 Task: Find connections with filter location Itamaraju with filter topic #2021with filter profile language Spanish with filter current company Zemoso Technologies with filter school Sri Aurobindo College with filter industry Computer Hardware Manufacturing with filter service category Financial Planning with filter keywords title Market Development Manager
Action: Mouse moved to (534, 100)
Screenshot: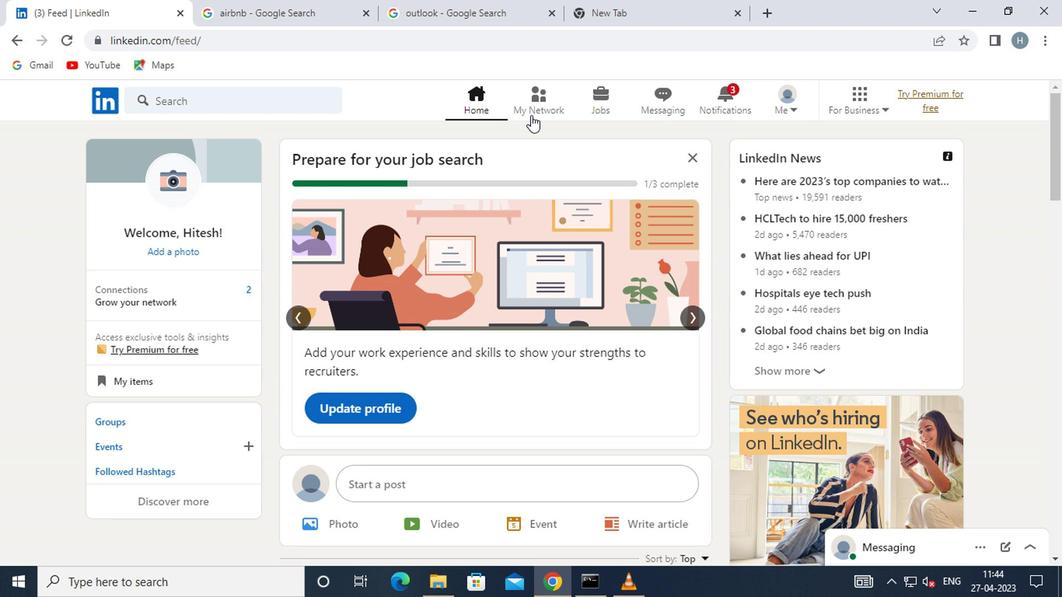 
Action: Mouse pressed left at (534, 100)
Screenshot: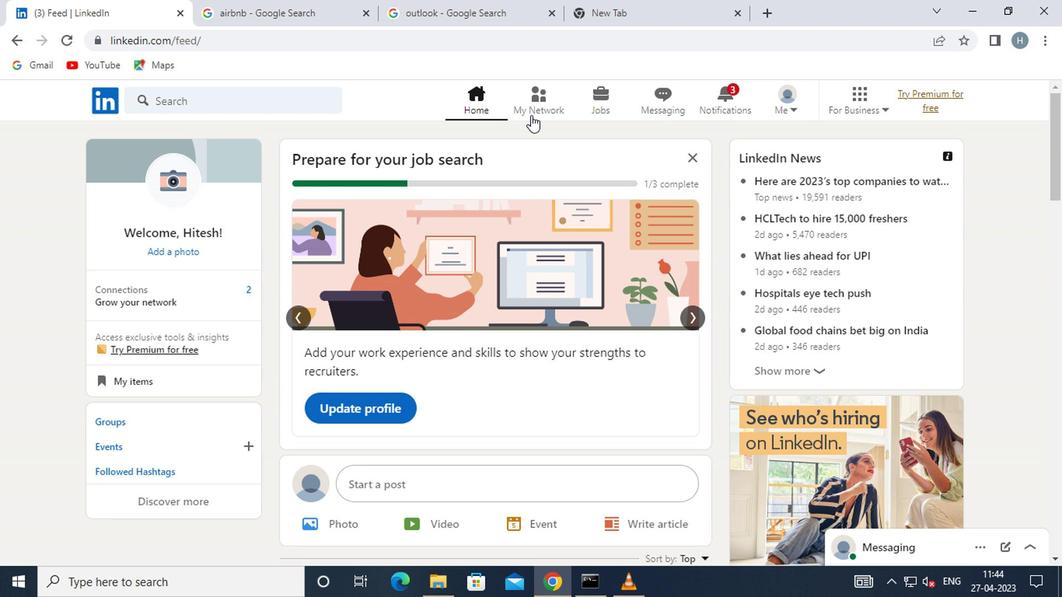 
Action: Mouse moved to (261, 177)
Screenshot: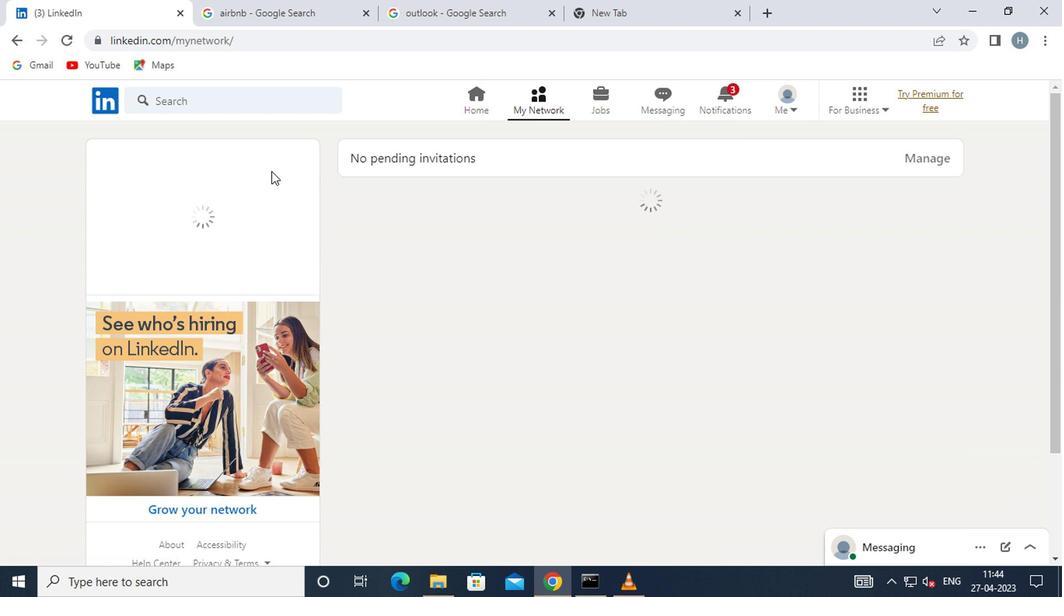 
Action: Mouse pressed left at (261, 177)
Screenshot: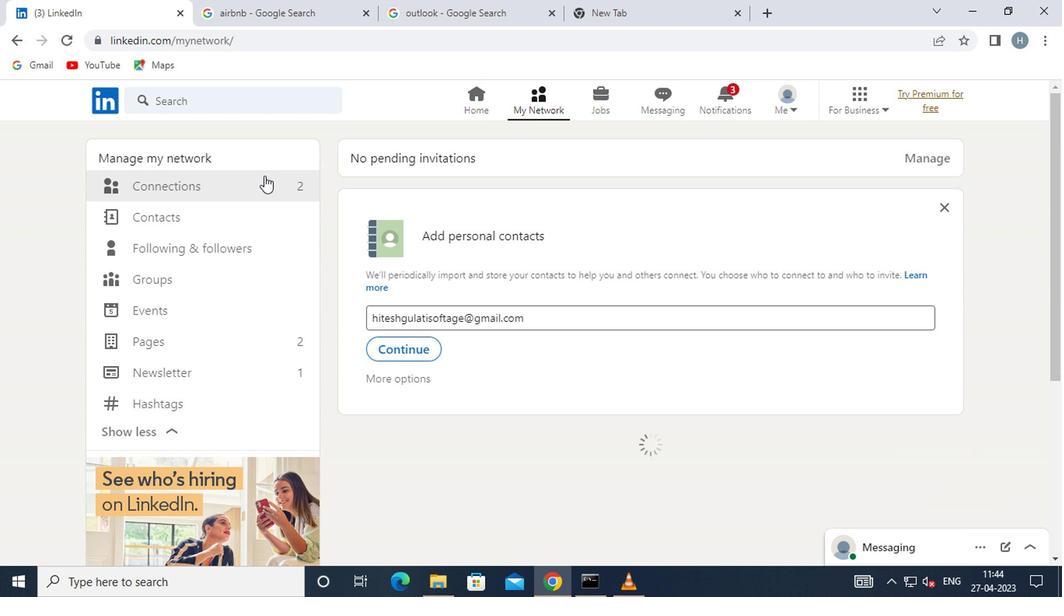 
Action: Mouse moved to (290, 189)
Screenshot: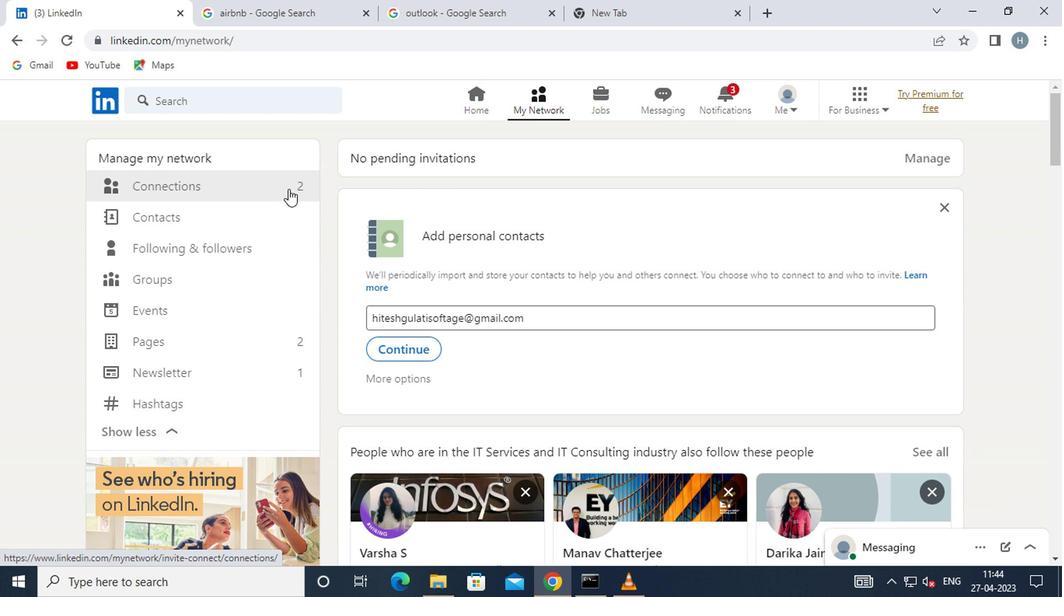 
Action: Mouse pressed left at (290, 189)
Screenshot: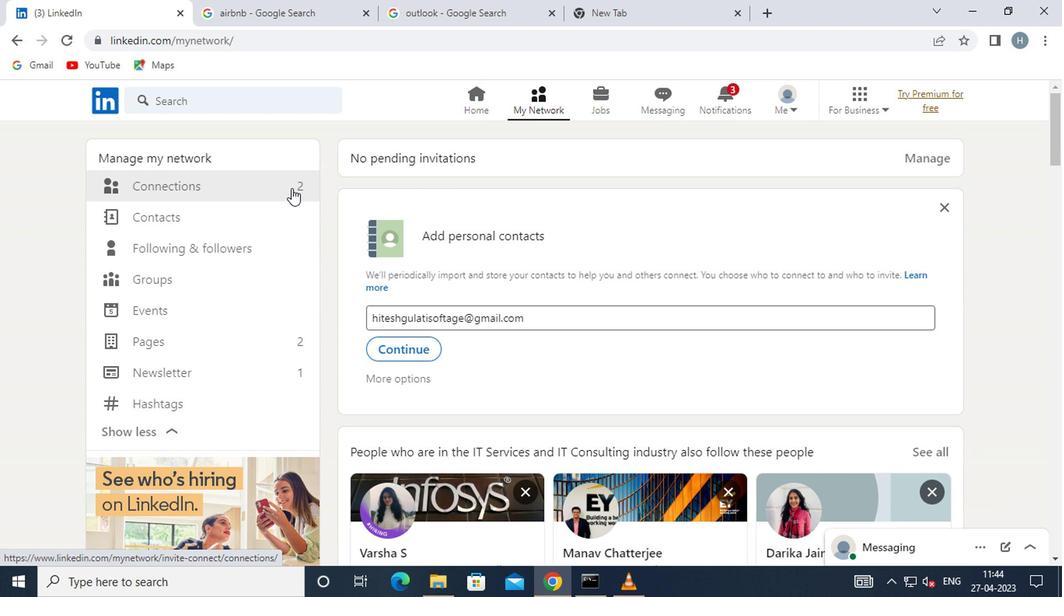 
Action: Mouse moved to (626, 184)
Screenshot: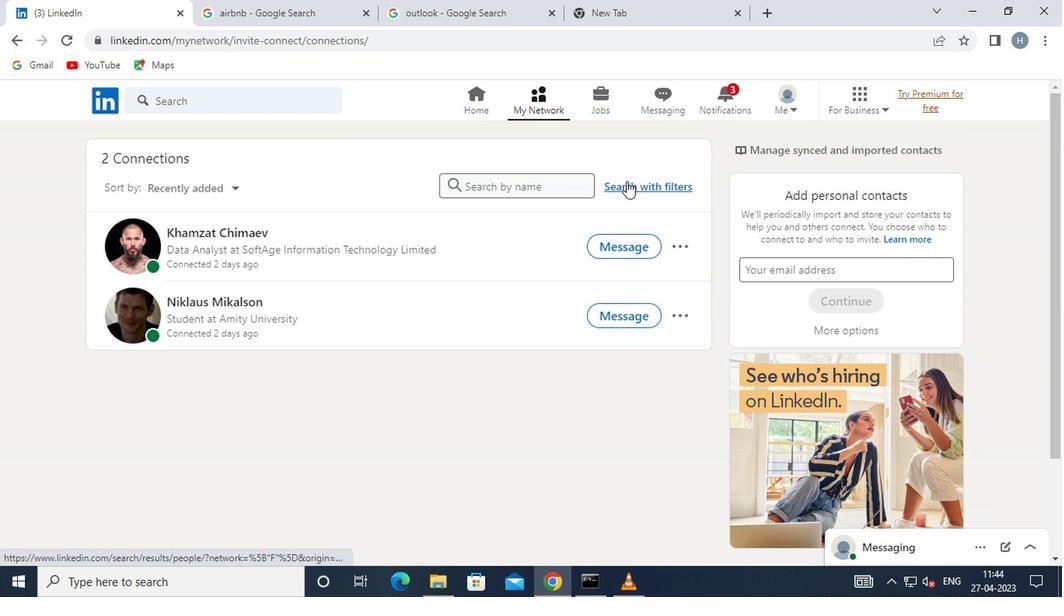 
Action: Mouse pressed left at (626, 184)
Screenshot: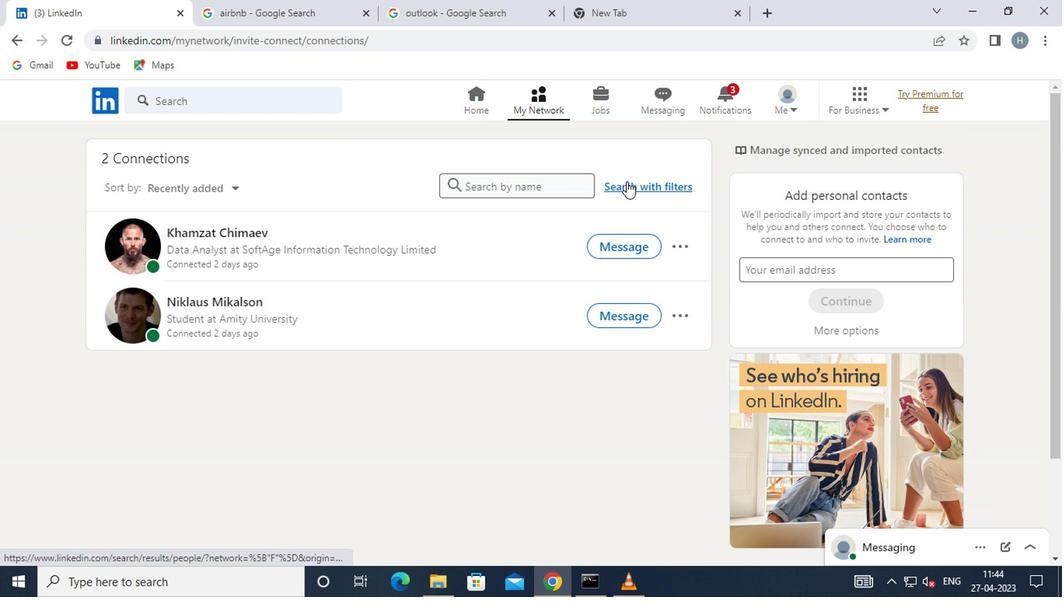 
Action: Mouse moved to (583, 134)
Screenshot: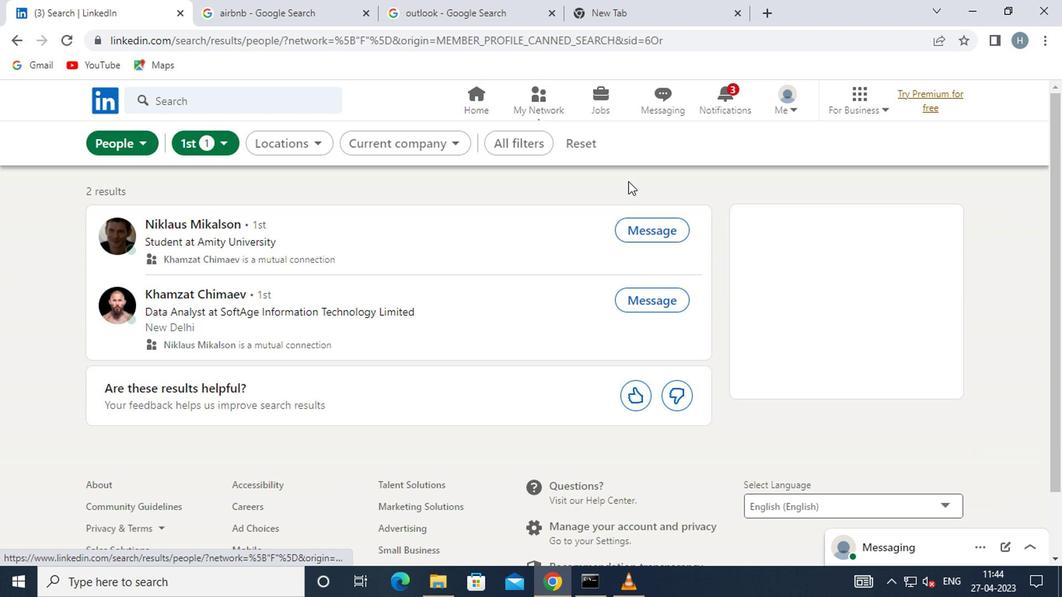 
Action: Mouse pressed left at (583, 134)
Screenshot: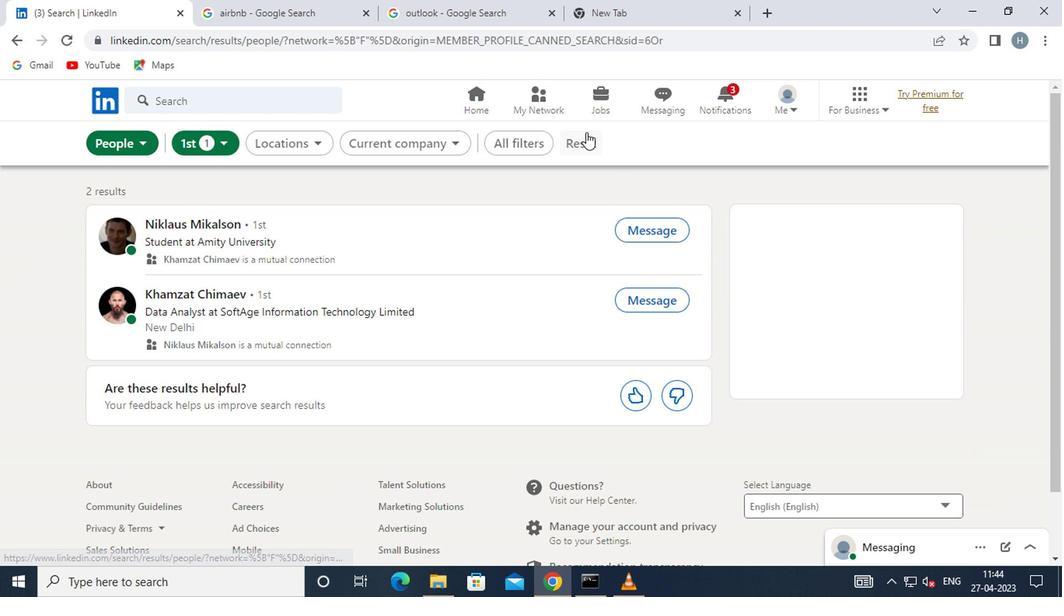 
Action: Mouse moved to (518, 143)
Screenshot: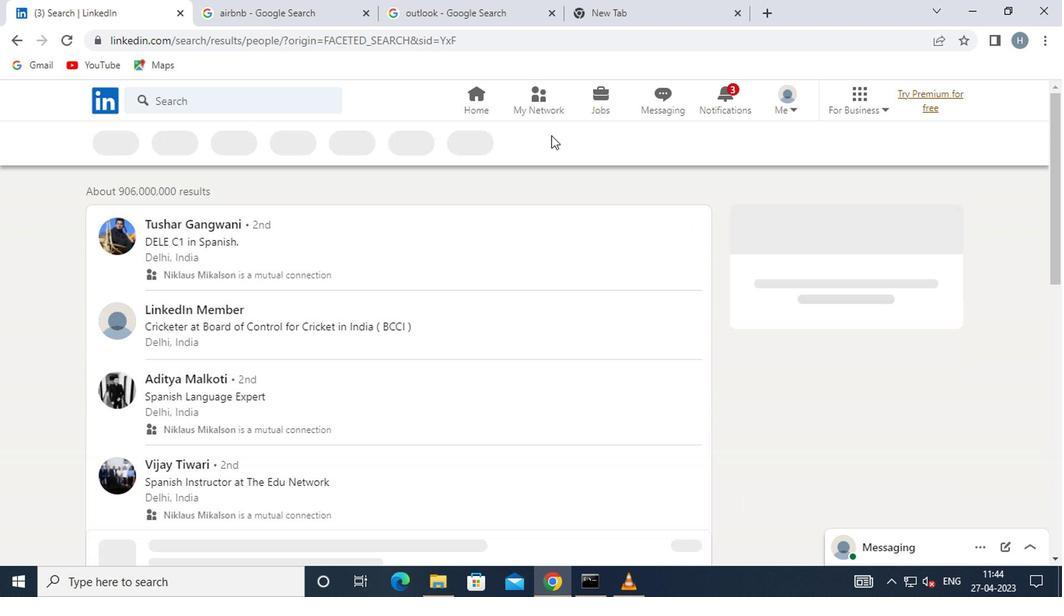 
Action: Mouse pressed left at (518, 143)
Screenshot: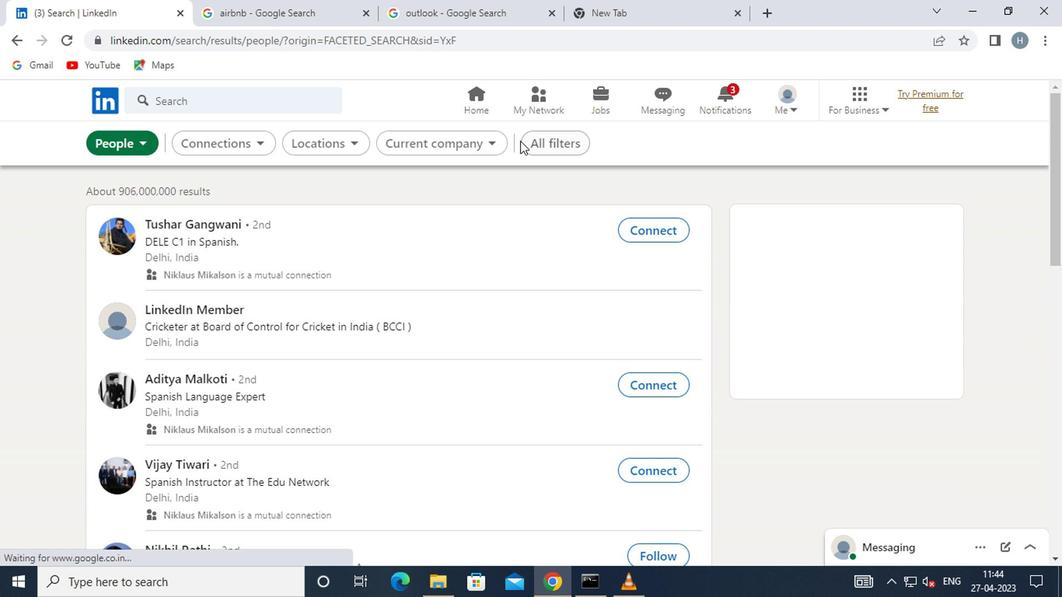 
Action: Mouse moved to (535, 147)
Screenshot: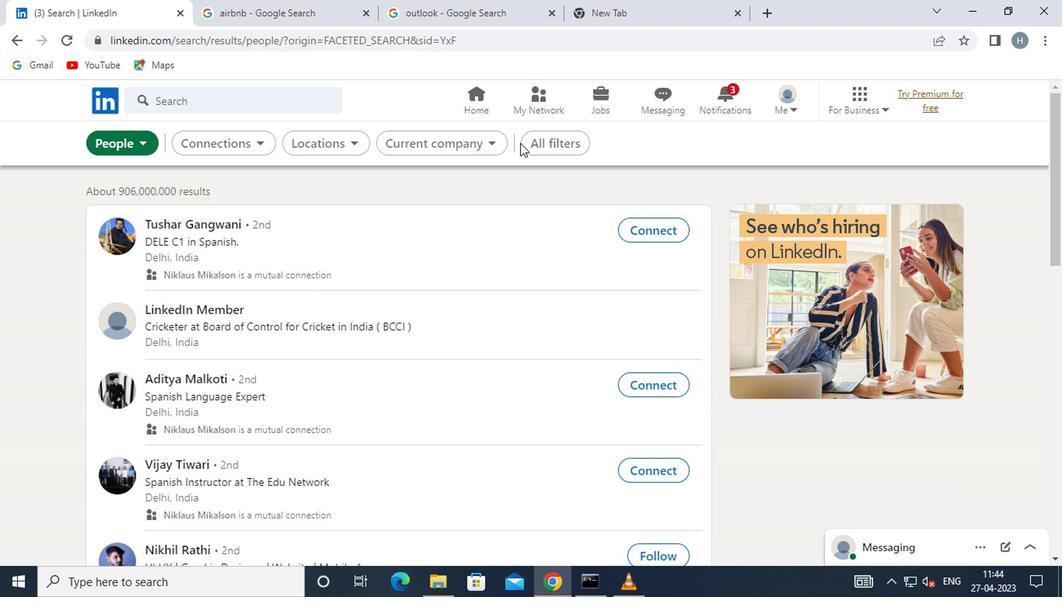 
Action: Mouse pressed left at (535, 147)
Screenshot: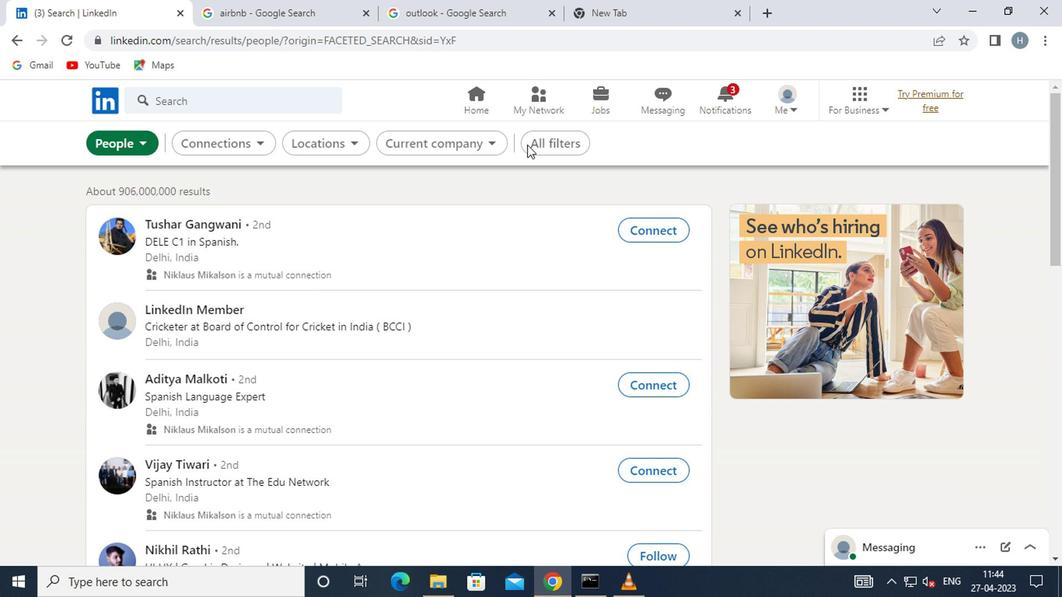 
Action: Mouse moved to (748, 265)
Screenshot: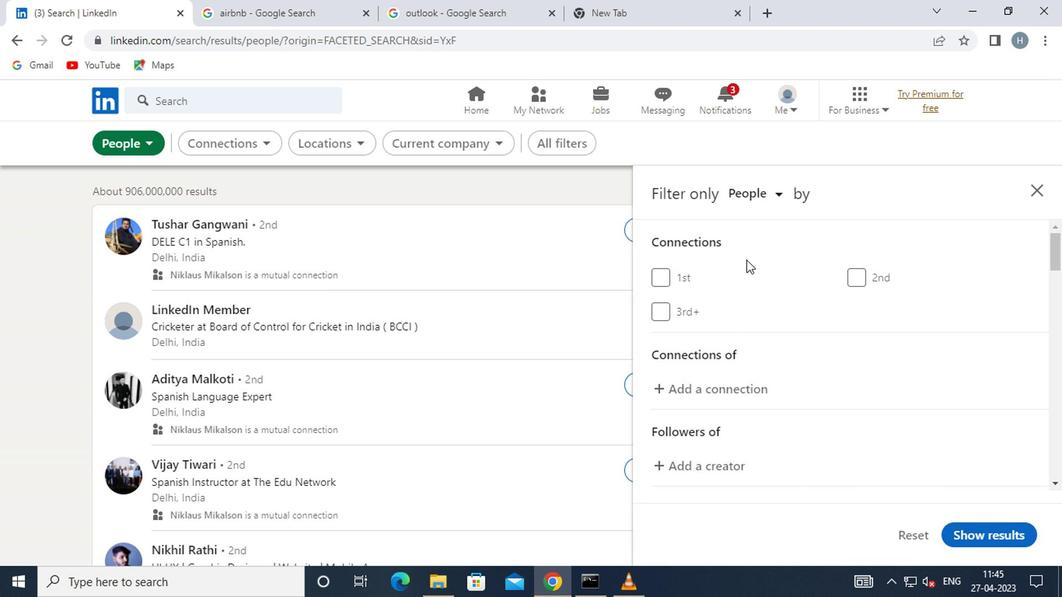 
Action: Mouse scrolled (748, 264) with delta (0, 0)
Screenshot: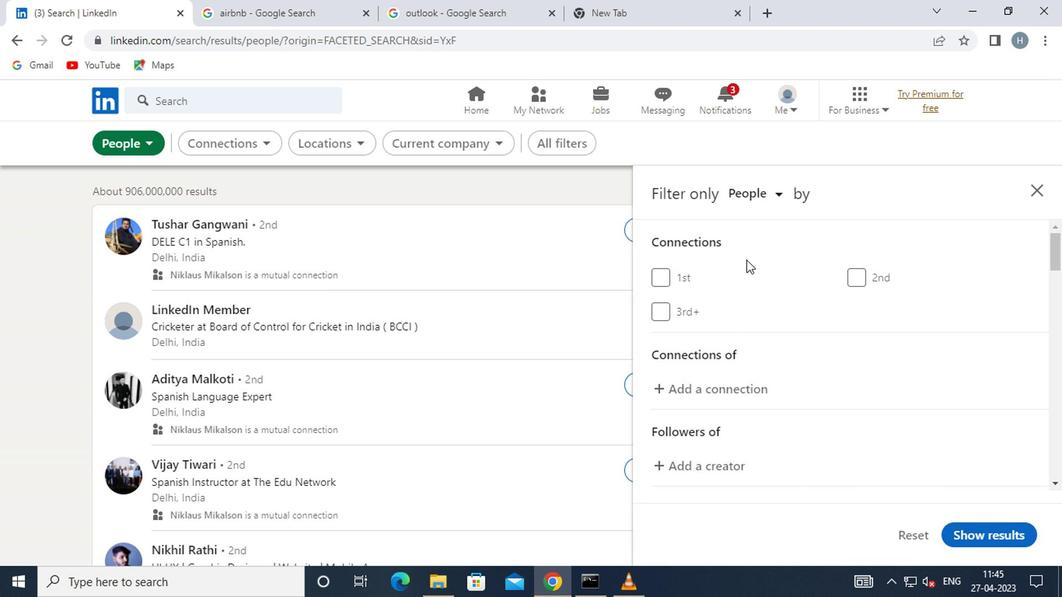 
Action: Mouse moved to (750, 266)
Screenshot: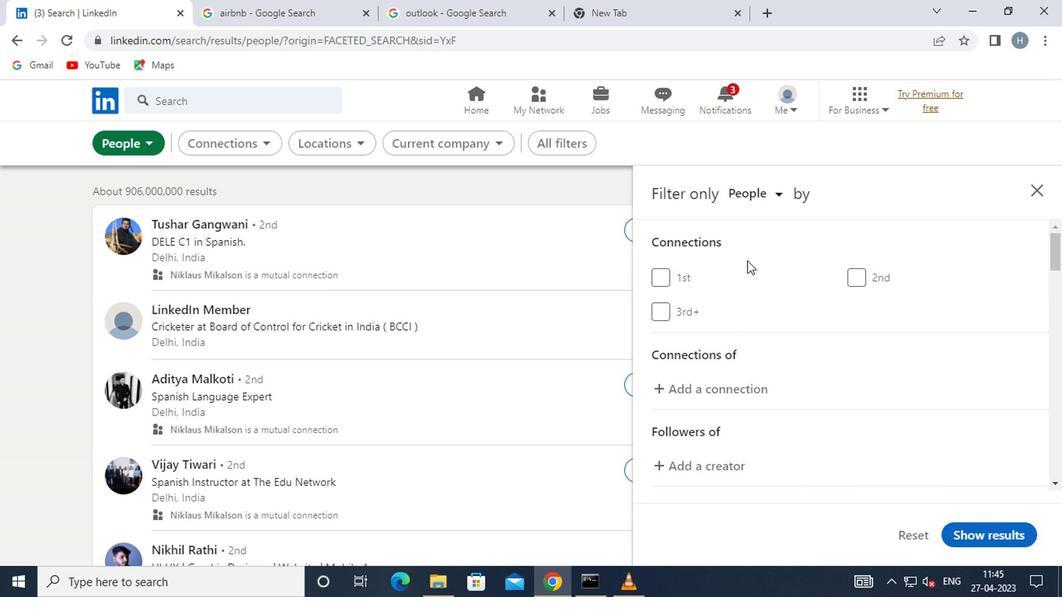 
Action: Mouse scrolled (750, 266) with delta (0, 0)
Screenshot: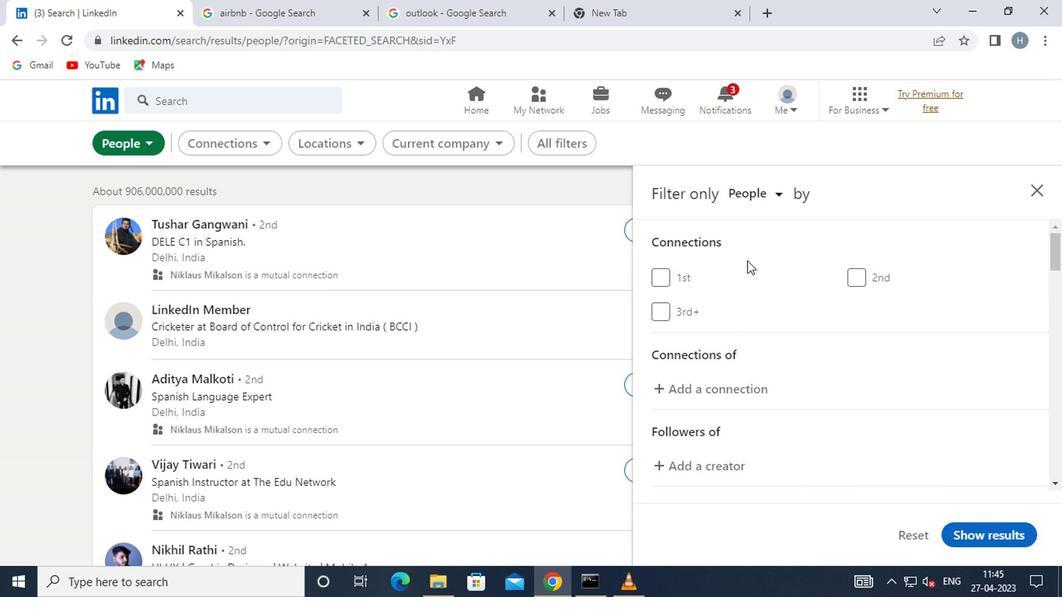 
Action: Mouse moved to (756, 276)
Screenshot: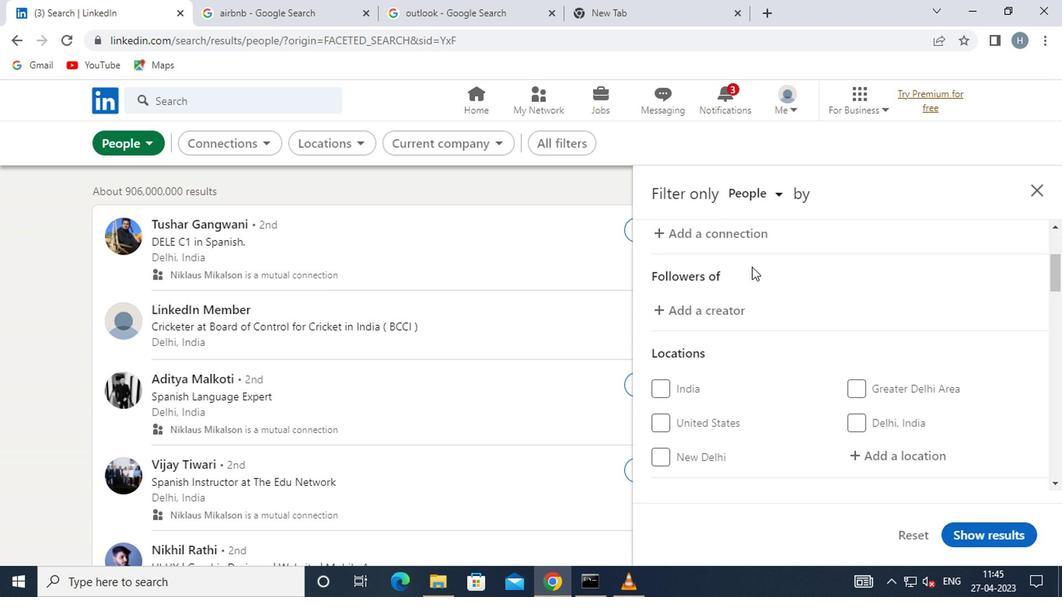 
Action: Mouse scrolled (756, 276) with delta (0, 0)
Screenshot: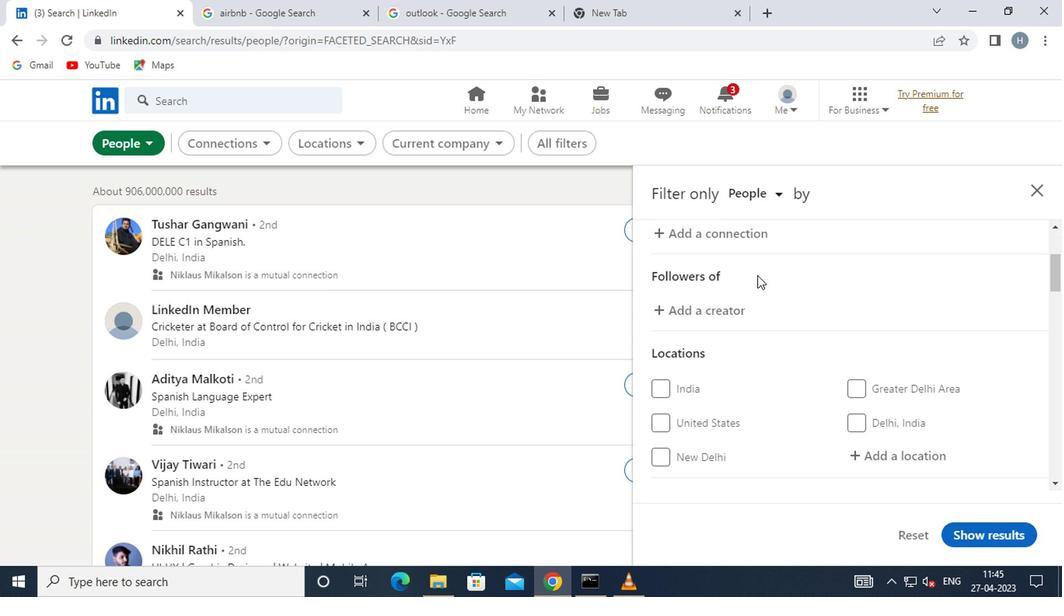 
Action: Mouse moved to (886, 389)
Screenshot: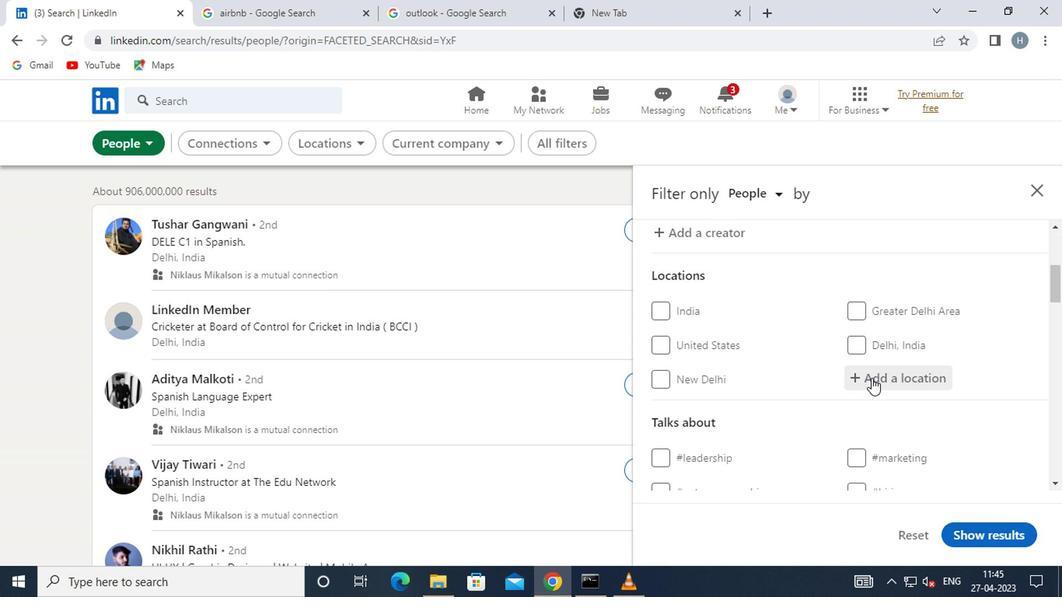 
Action: Mouse pressed left at (886, 389)
Screenshot: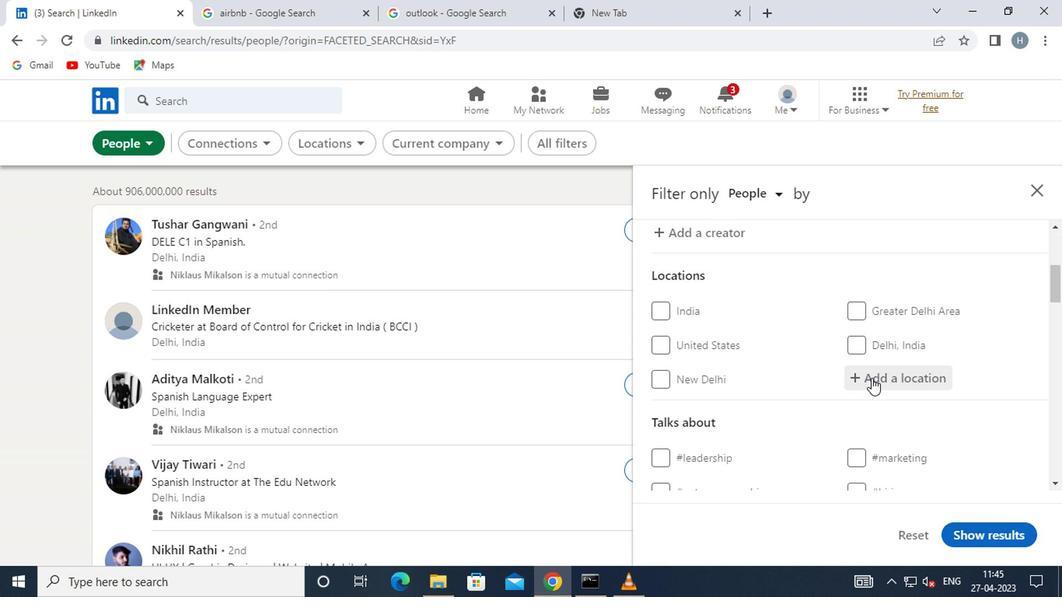 
Action: Mouse moved to (879, 381)
Screenshot: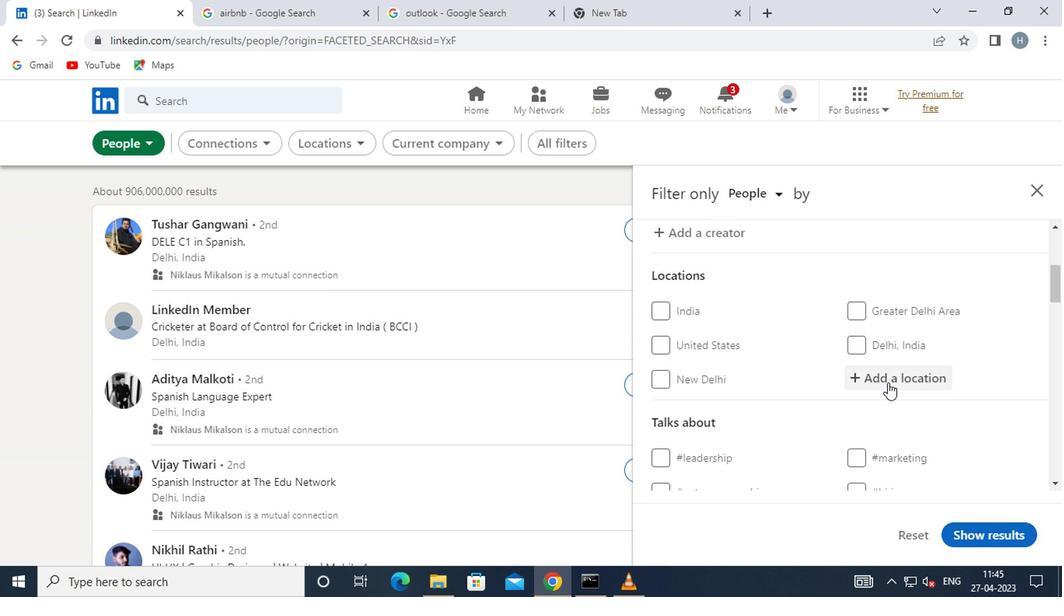
Action: Key pressed itamaraju
Screenshot: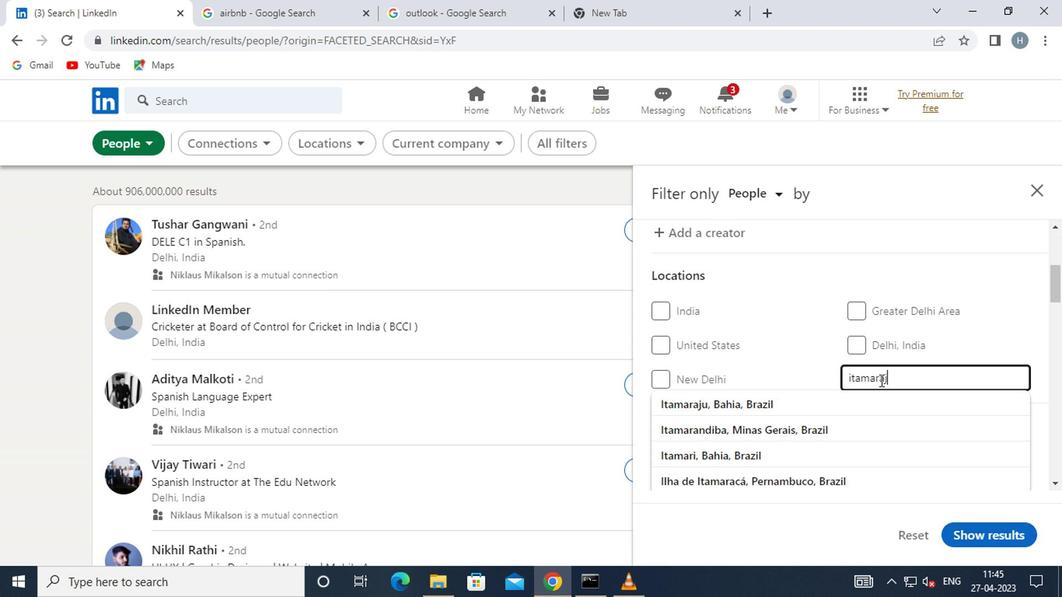 
Action: Mouse moved to (992, 339)
Screenshot: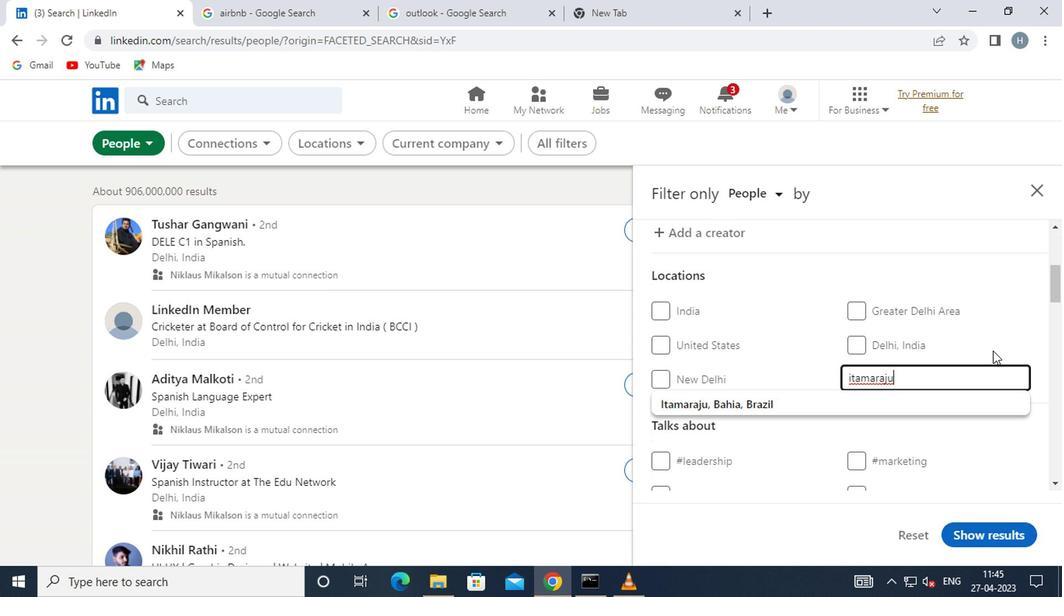 
Action: Mouse pressed left at (992, 339)
Screenshot: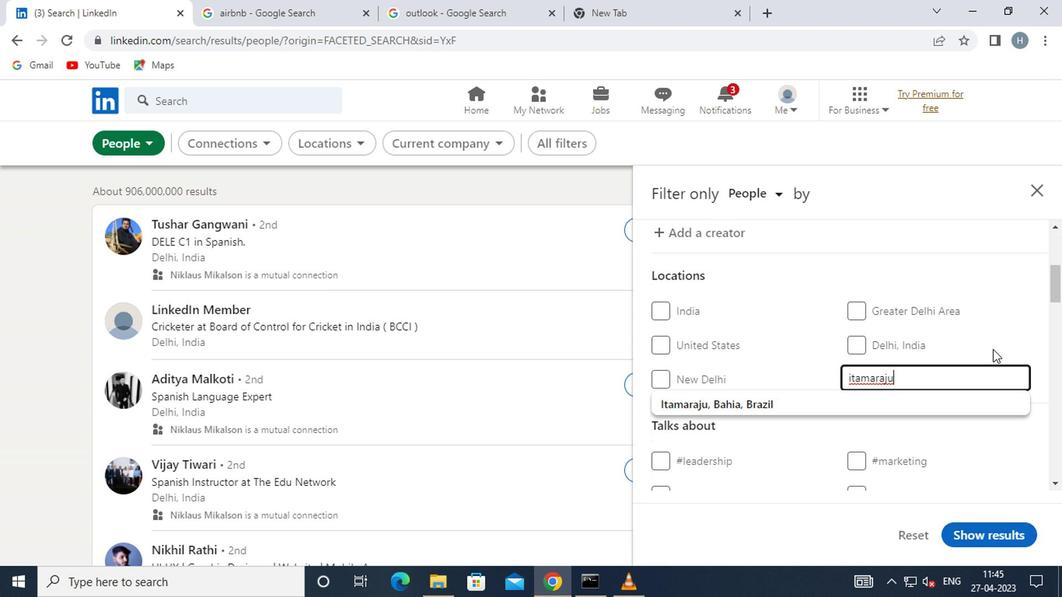 
Action: Mouse moved to (990, 336)
Screenshot: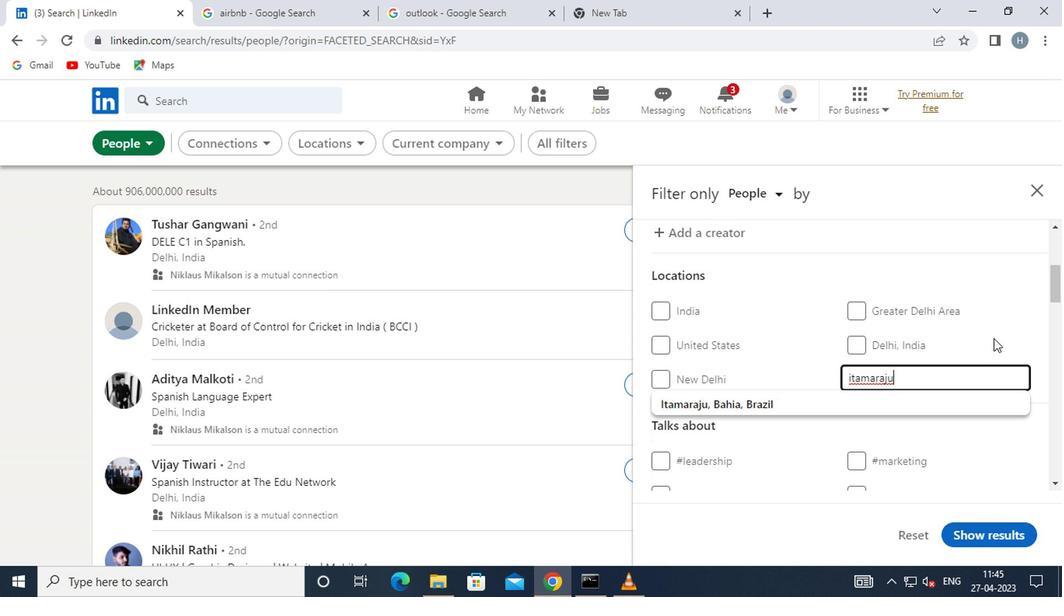 
Action: Mouse scrolled (990, 335) with delta (0, -1)
Screenshot: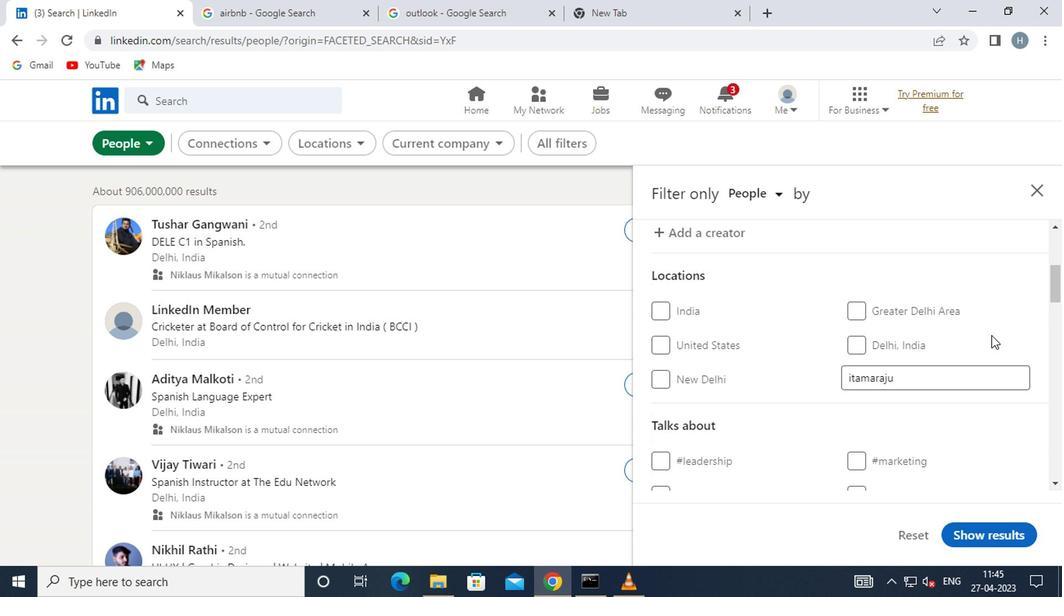 
Action: Mouse scrolled (990, 335) with delta (0, -1)
Screenshot: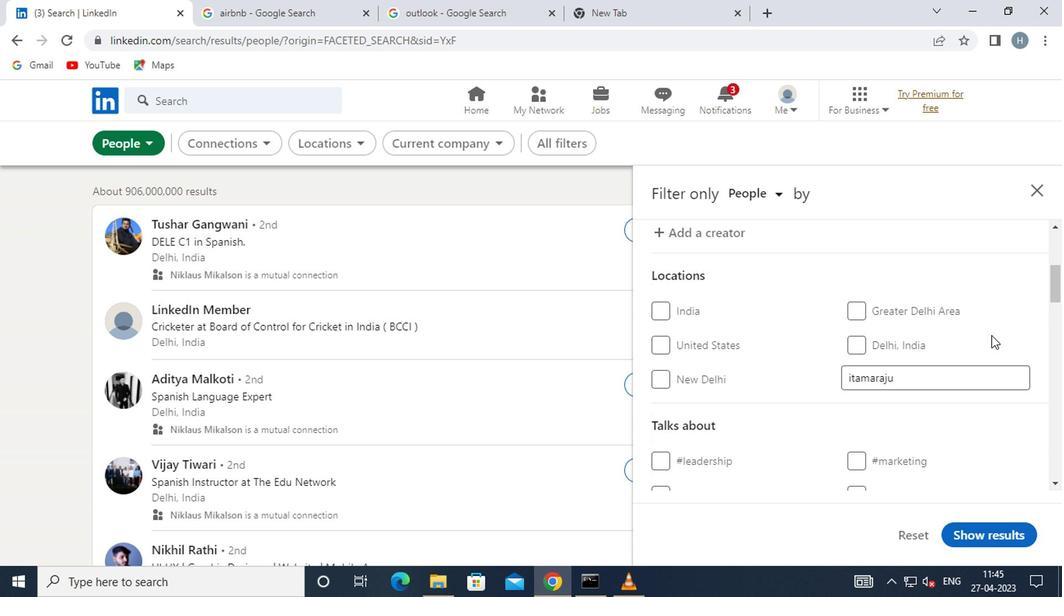 
Action: Mouse moved to (899, 371)
Screenshot: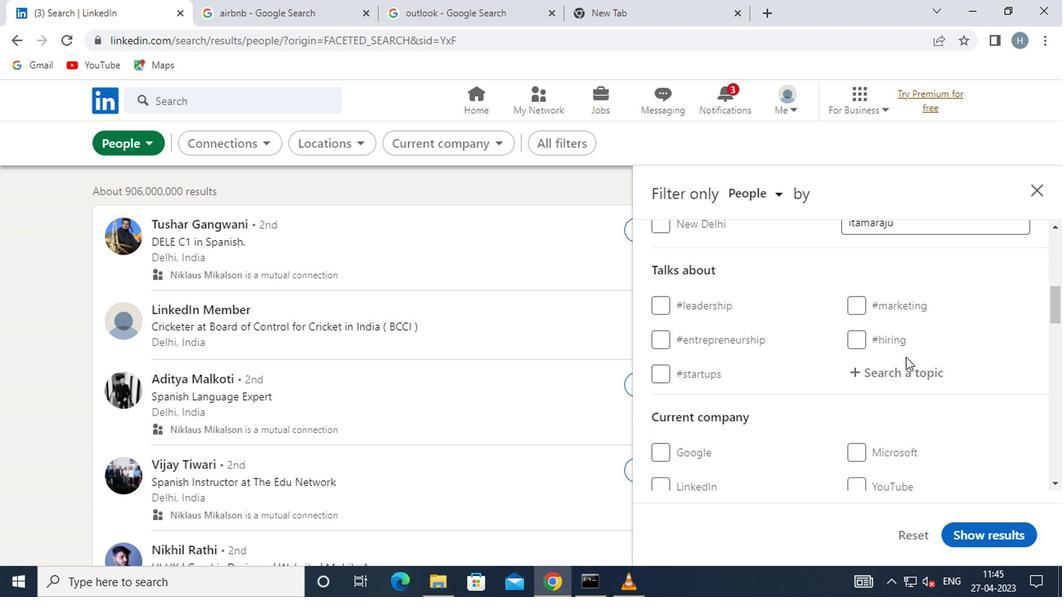 
Action: Mouse pressed left at (899, 371)
Screenshot: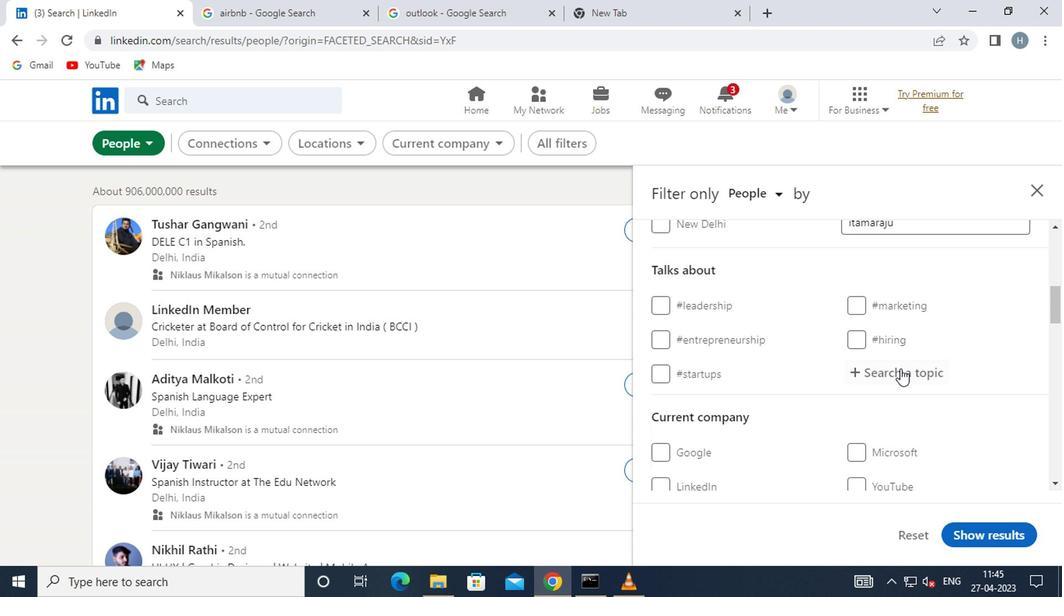 
Action: Key pressed <Key.shift>
Screenshot: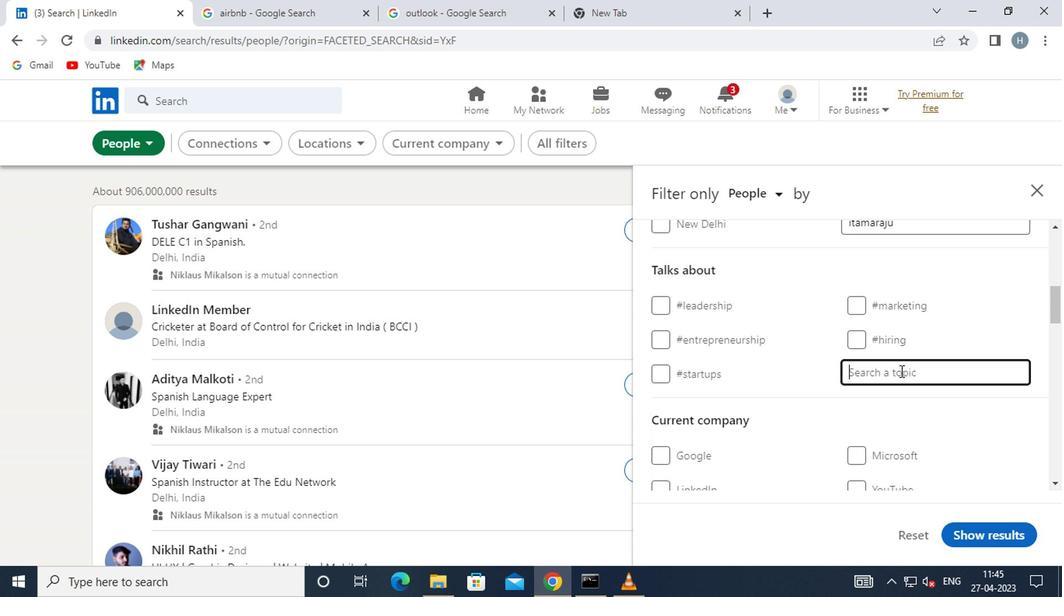 
Action: Mouse moved to (889, 371)
Screenshot: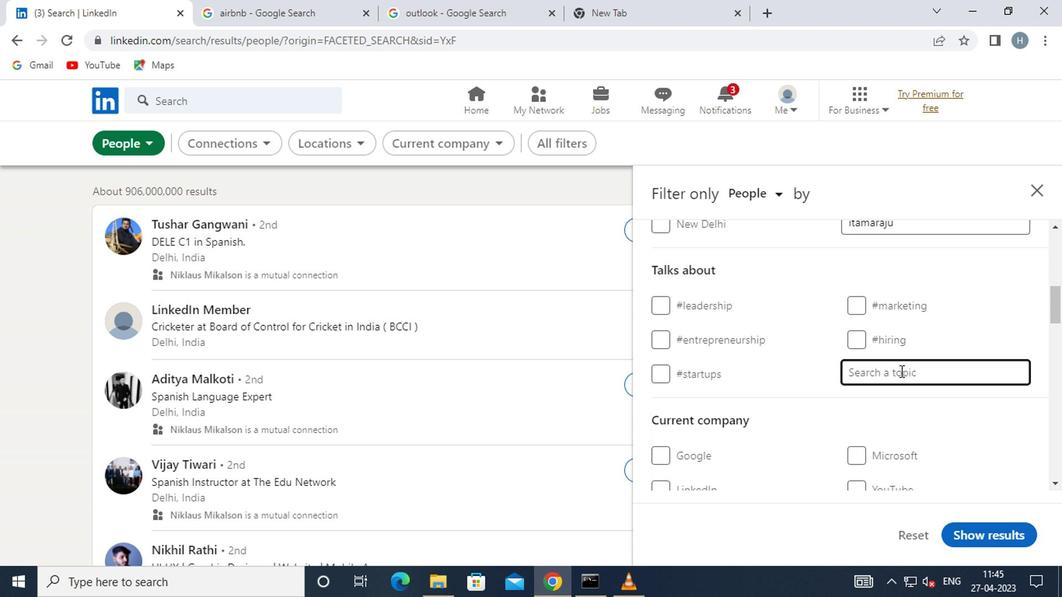 
Action: Key pressed <Key.shift>
Screenshot: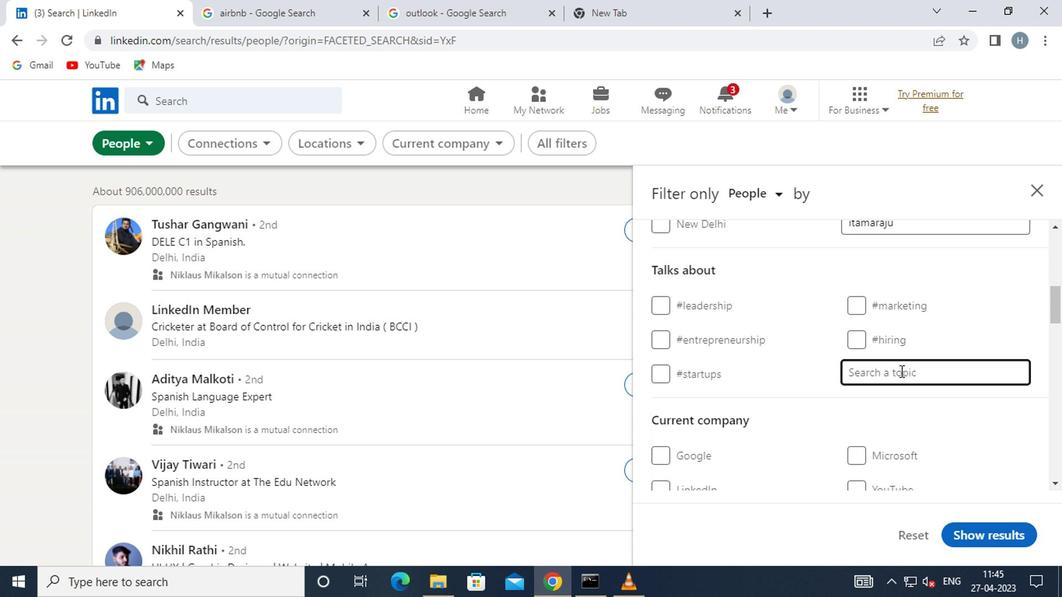 
Action: Mouse moved to (888, 371)
Screenshot: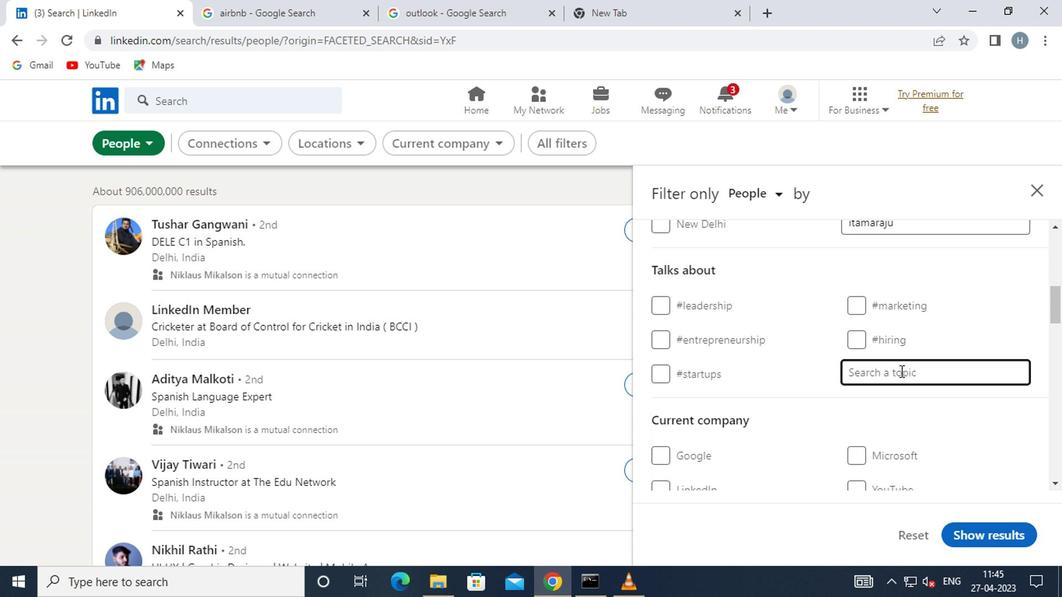 
Action: Key pressed <Key.shift><Key.shift><Key.shift><Key.shift><Key.shift><Key.shift><Key.shift><Key.shift><Key.shift><Key.shift><Key.shift><Key.shift><Key.shift><Key.shift><Key.shift><Key.shift>#2021
Screenshot: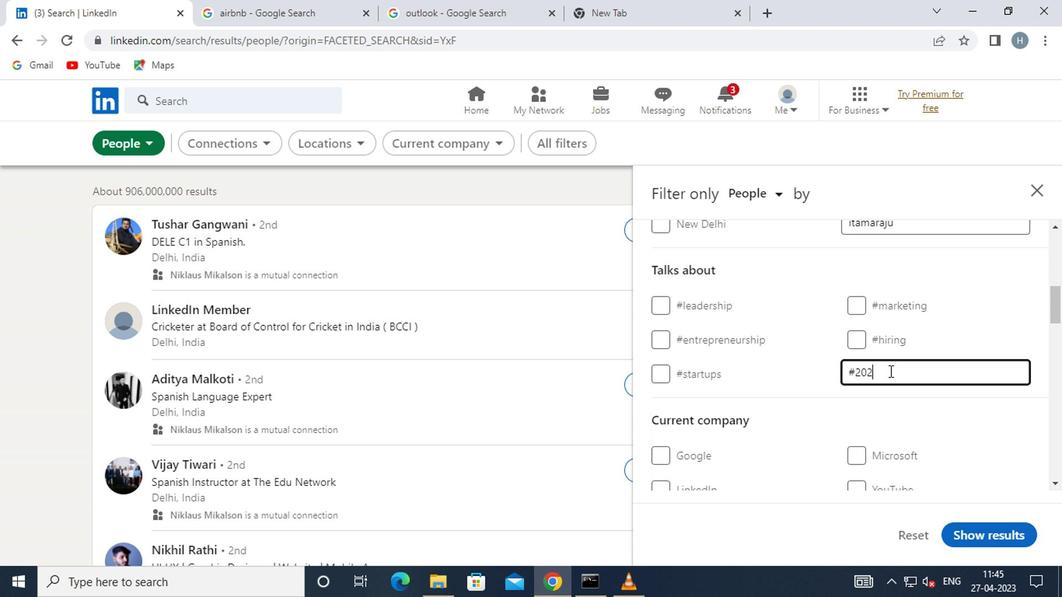 
Action: Mouse moved to (965, 303)
Screenshot: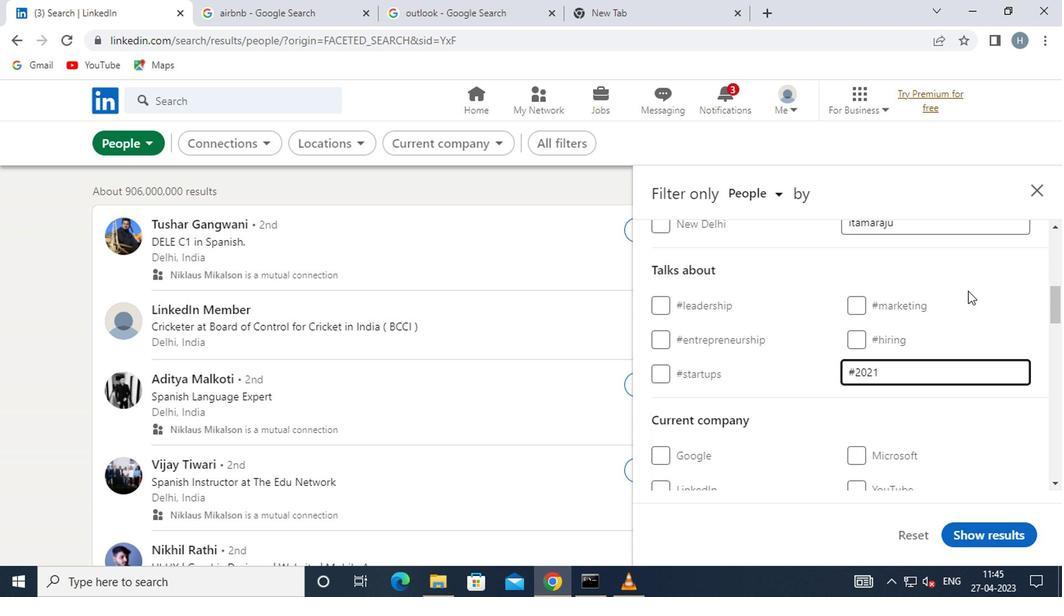 
Action: Mouse pressed left at (965, 303)
Screenshot: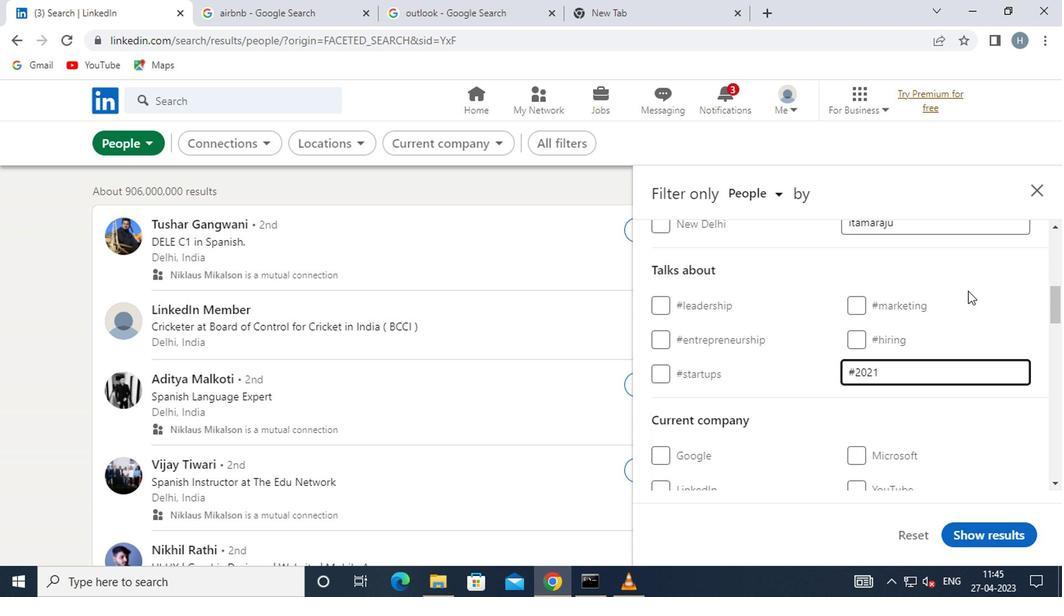 
Action: Mouse moved to (950, 315)
Screenshot: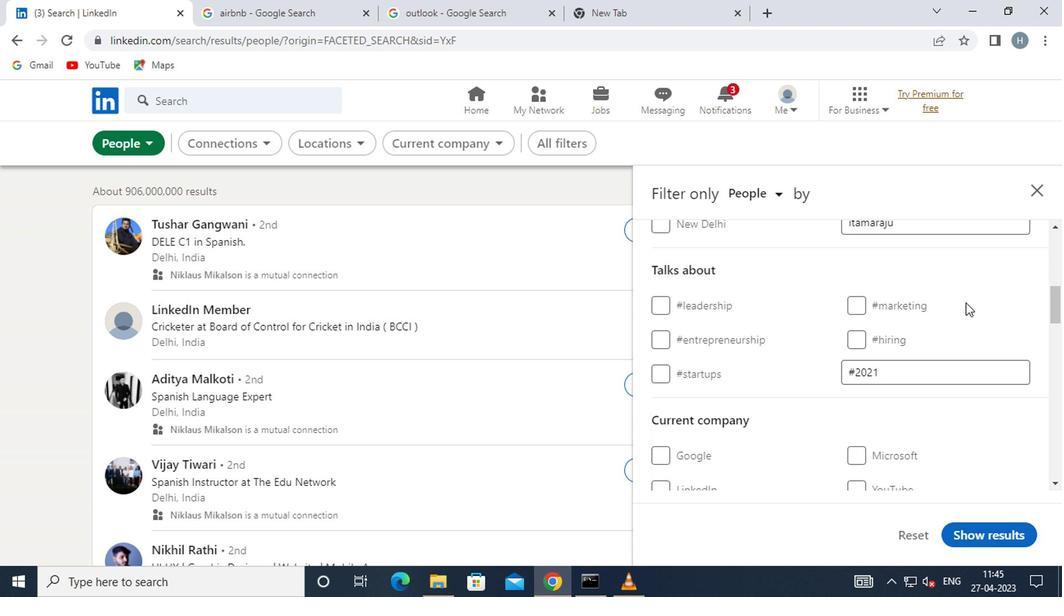 
Action: Mouse scrolled (950, 314) with delta (0, 0)
Screenshot: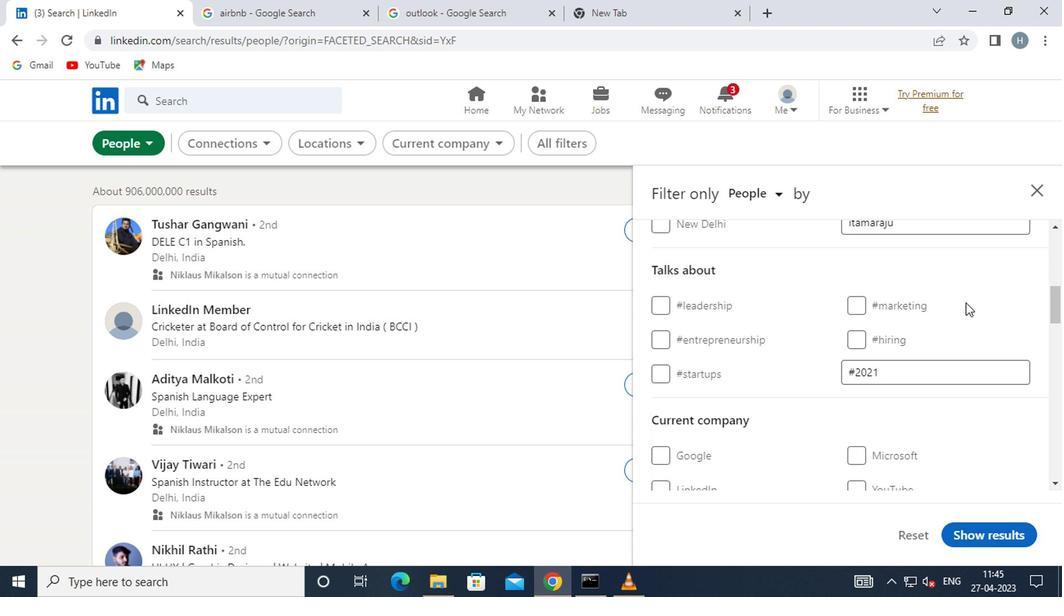 
Action: Mouse moved to (942, 323)
Screenshot: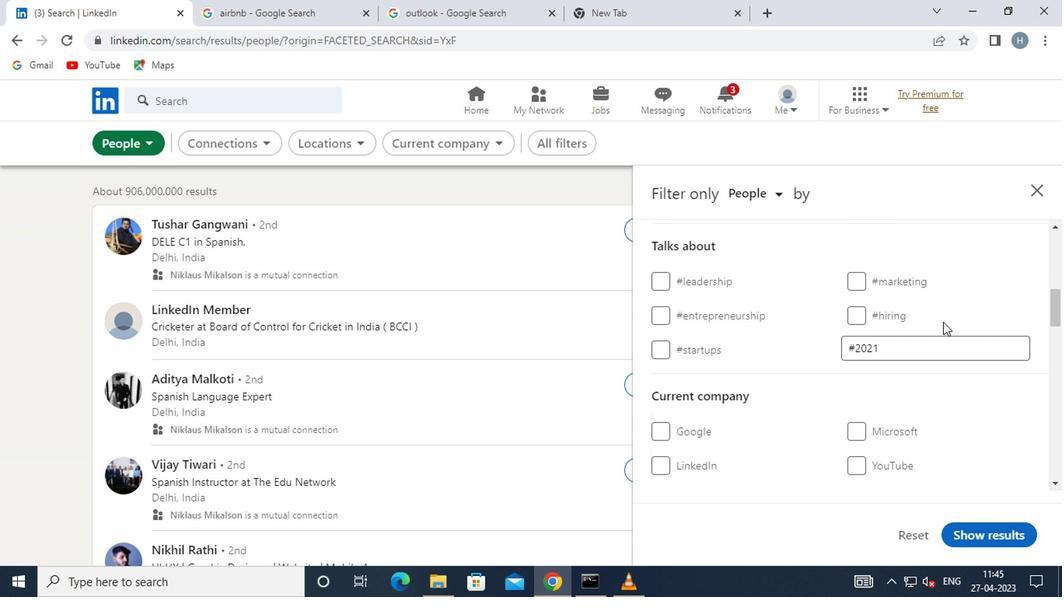 
Action: Mouse scrolled (942, 322) with delta (0, 0)
Screenshot: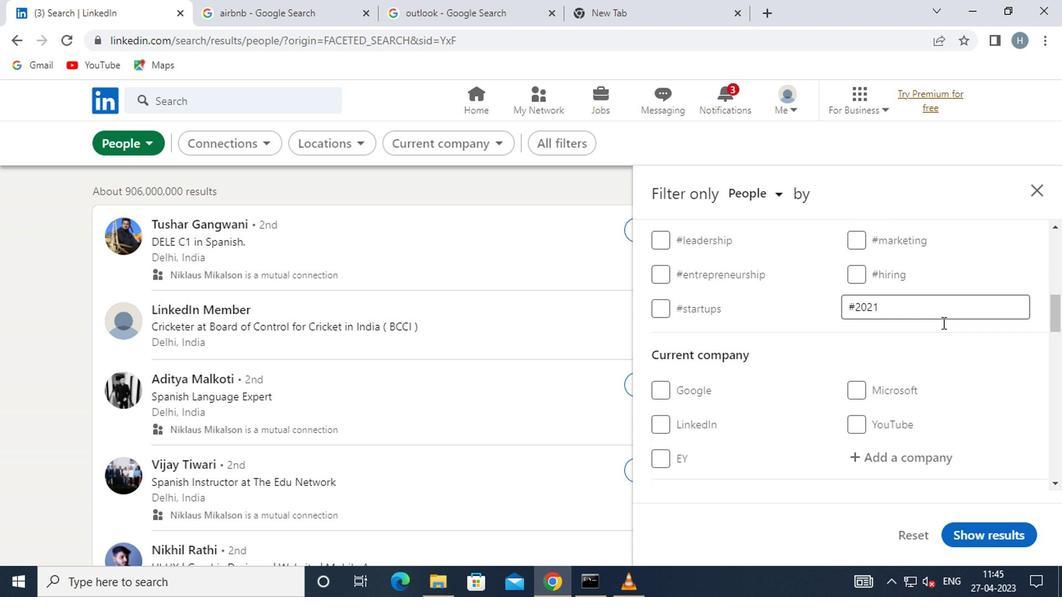 
Action: Mouse moved to (931, 361)
Screenshot: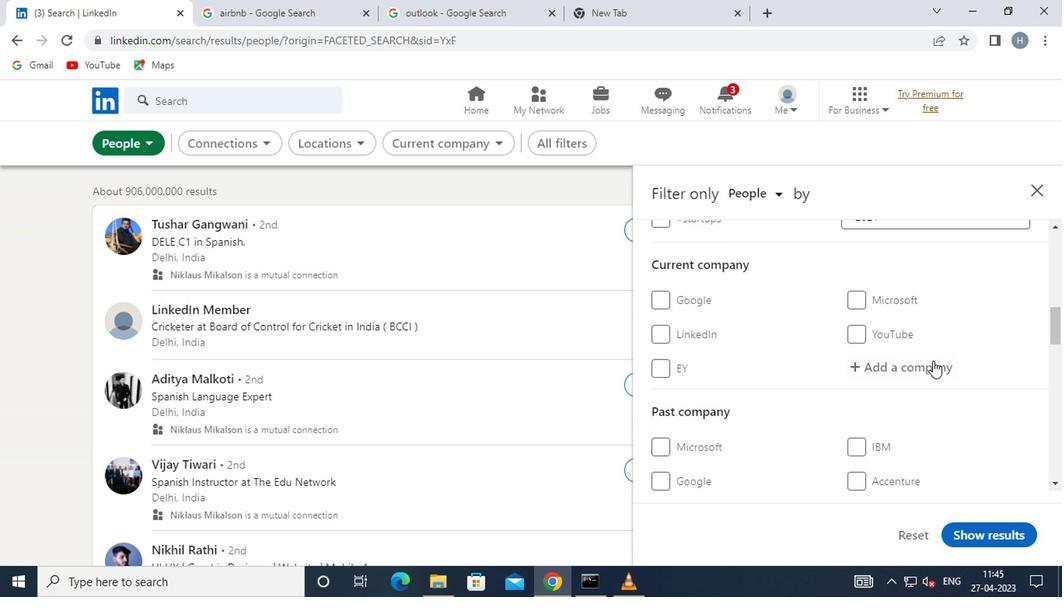 
Action: Mouse pressed left at (931, 361)
Screenshot: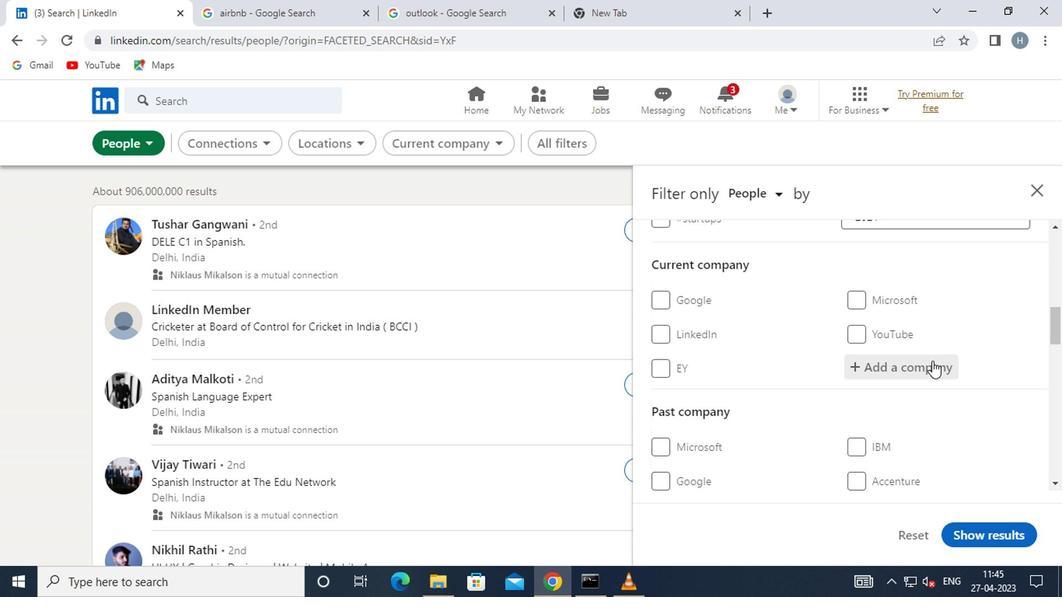 
Action: Mouse moved to (918, 355)
Screenshot: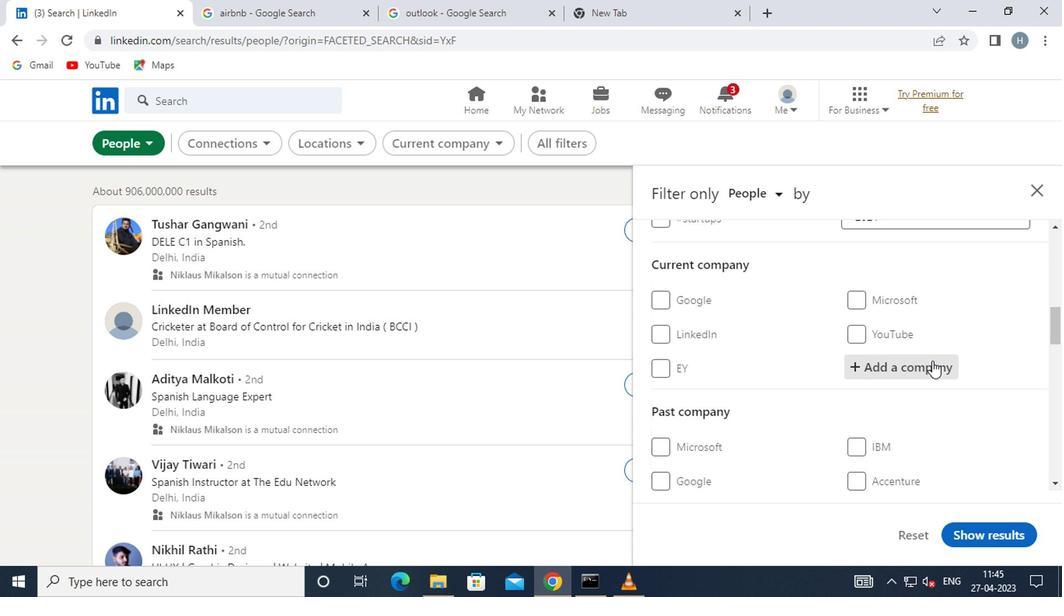 
Action: Key pressed <Key.shift>ZEMOSO
Screenshot: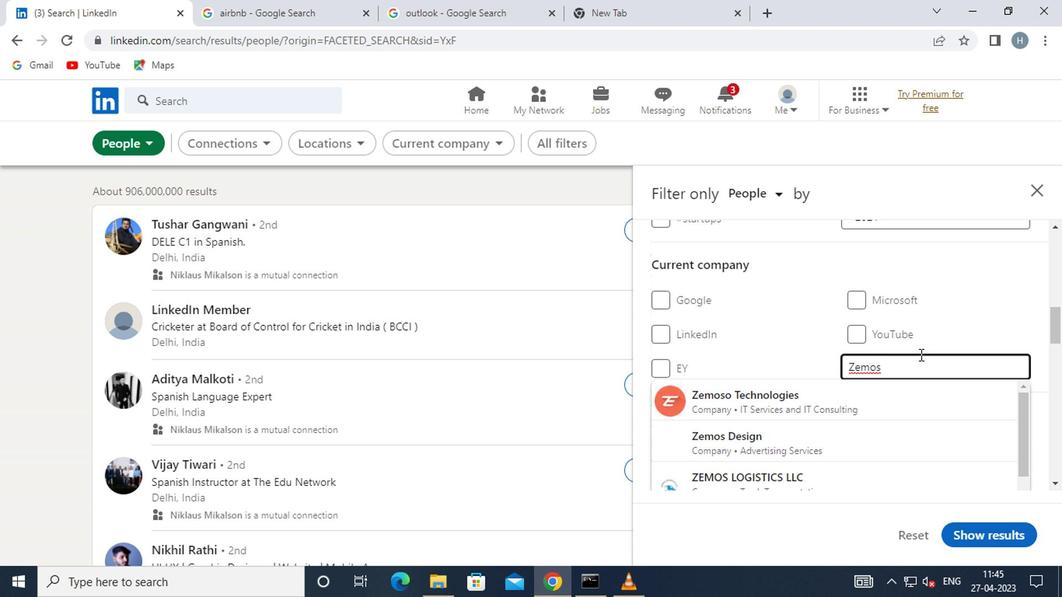 
Action: Mouse moved to (857, 392)
Screenshot: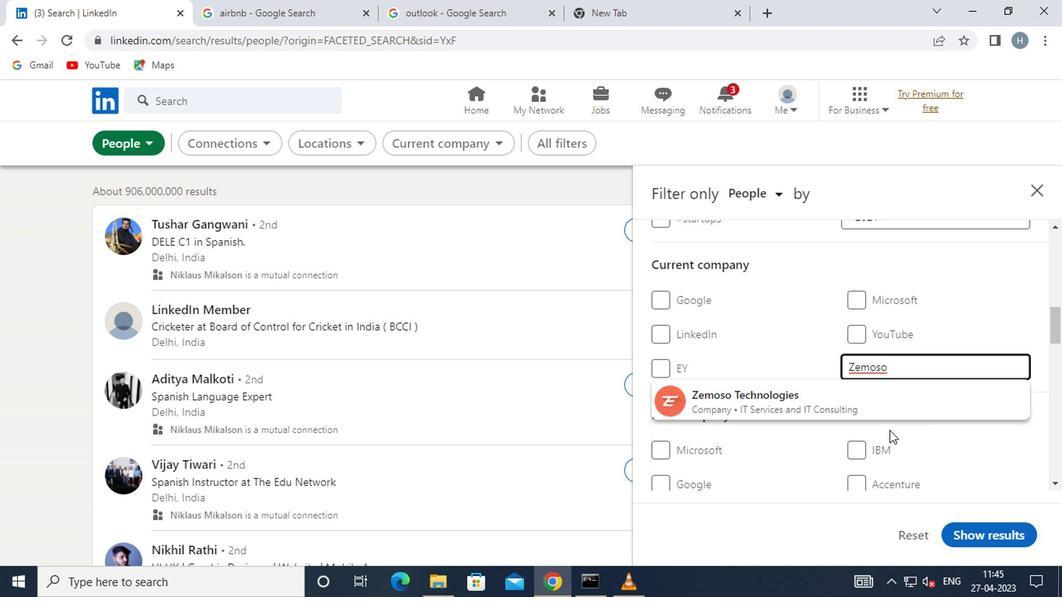 
Action: Mouse pressed left at (857, 392)
Screenshot: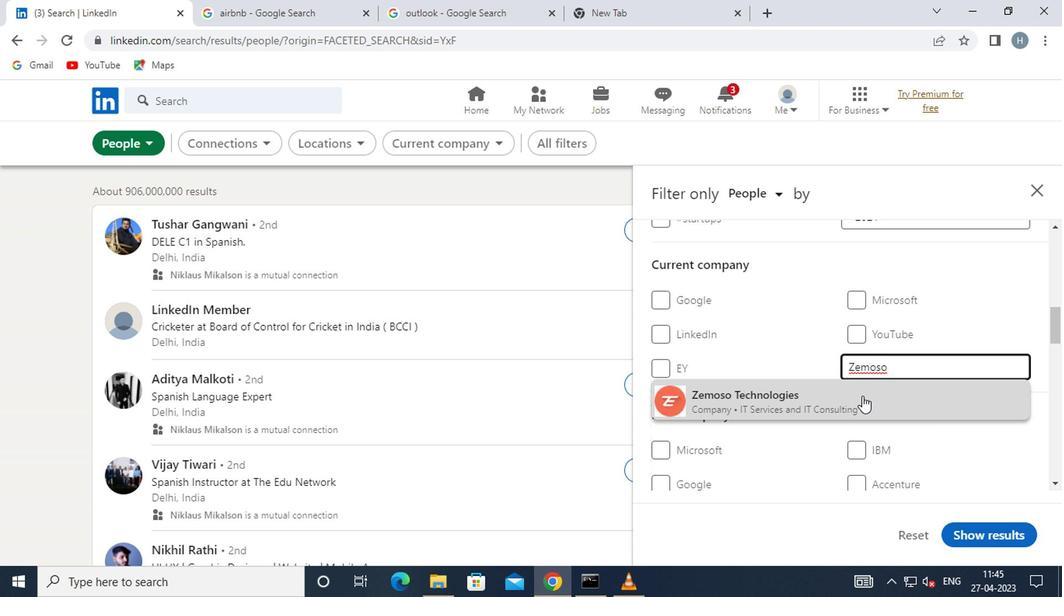 
Action: Mouse scrolled (857, 391) with delta (0, -1)
Screenshot: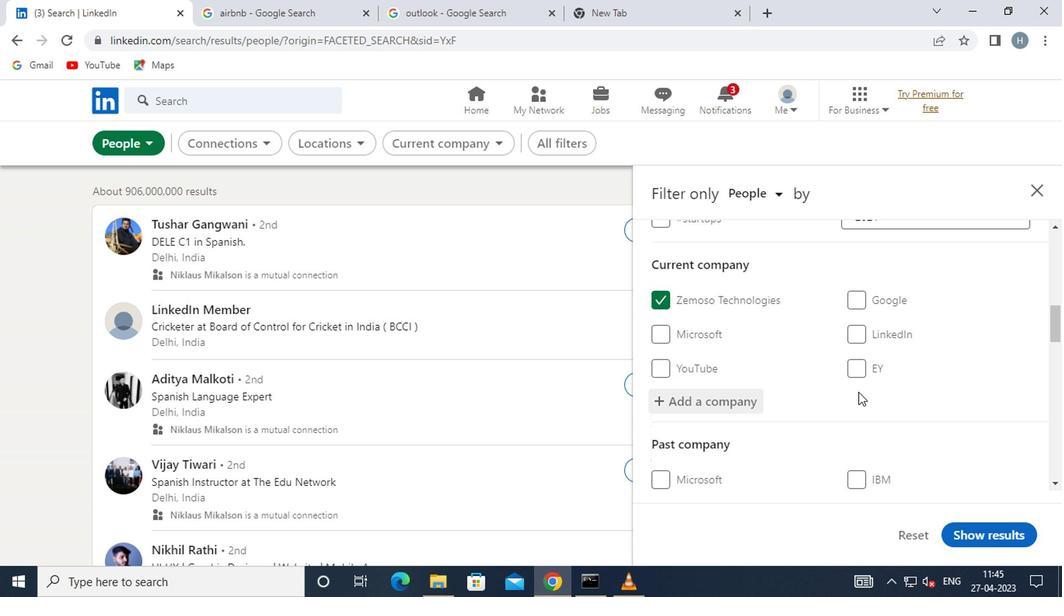 
Action: Mouse scrolled (857, 391) with delta (0, -1)
Screenshot: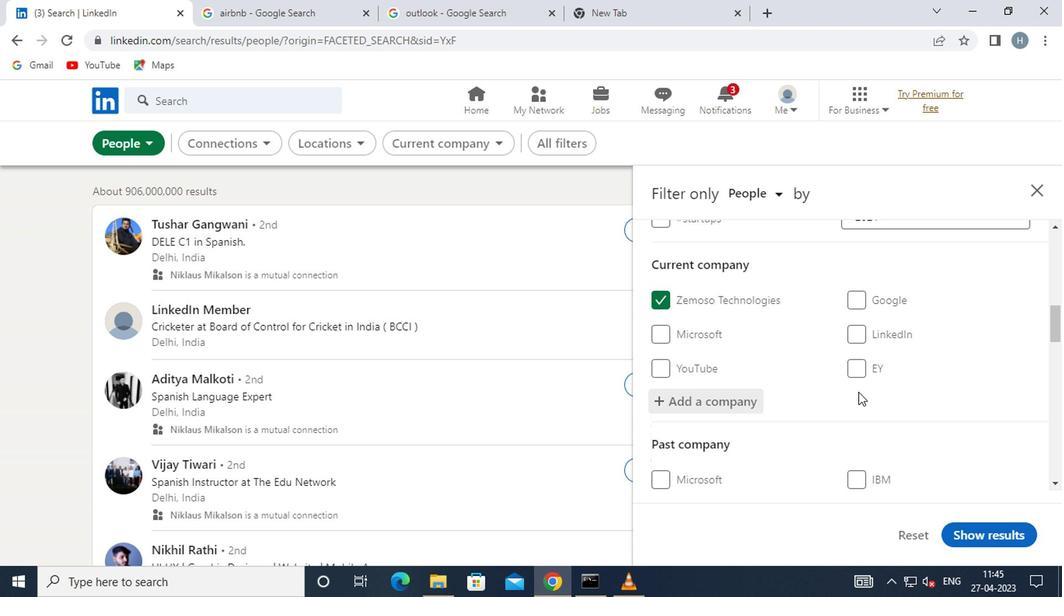 
Action: Mouse moved to (859, 399)
Screenshot: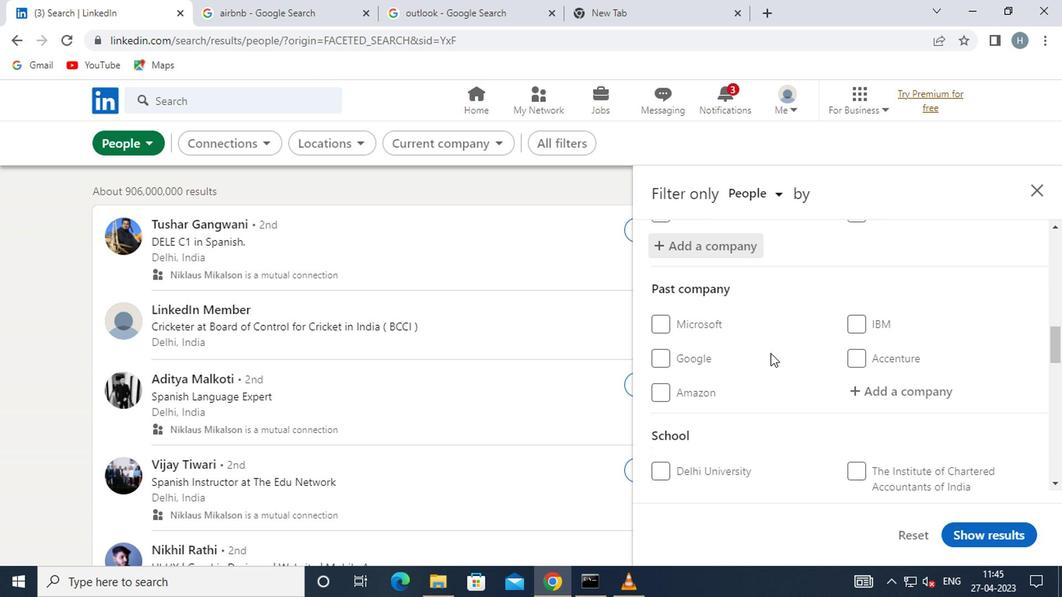 
Action: Mouse scrolled (859, 399) with delta (0, 0)
Screenshot: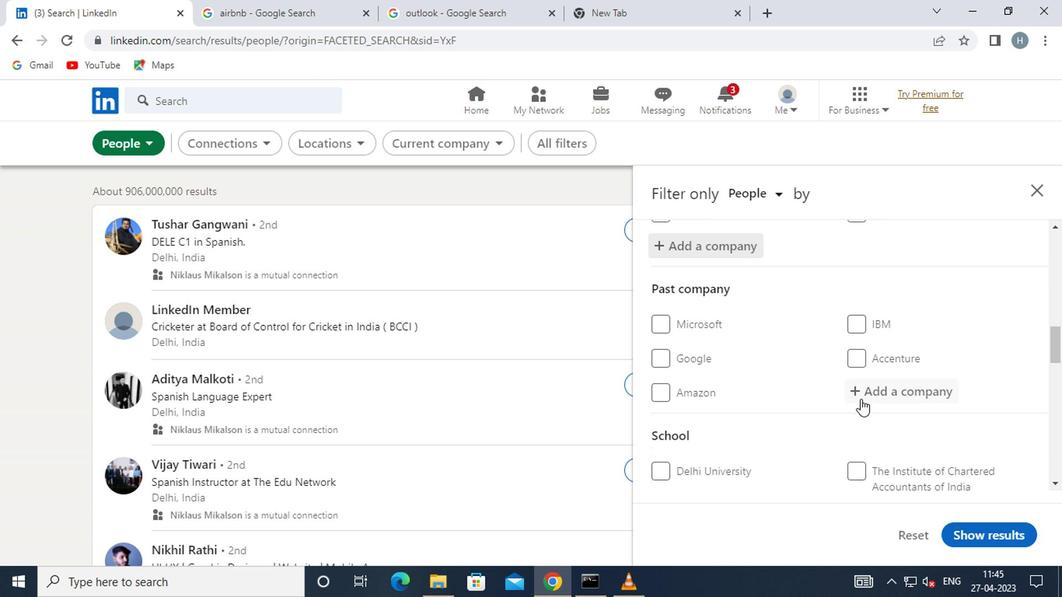 
Action: Mouse moved to (855, 395)
Screenshot: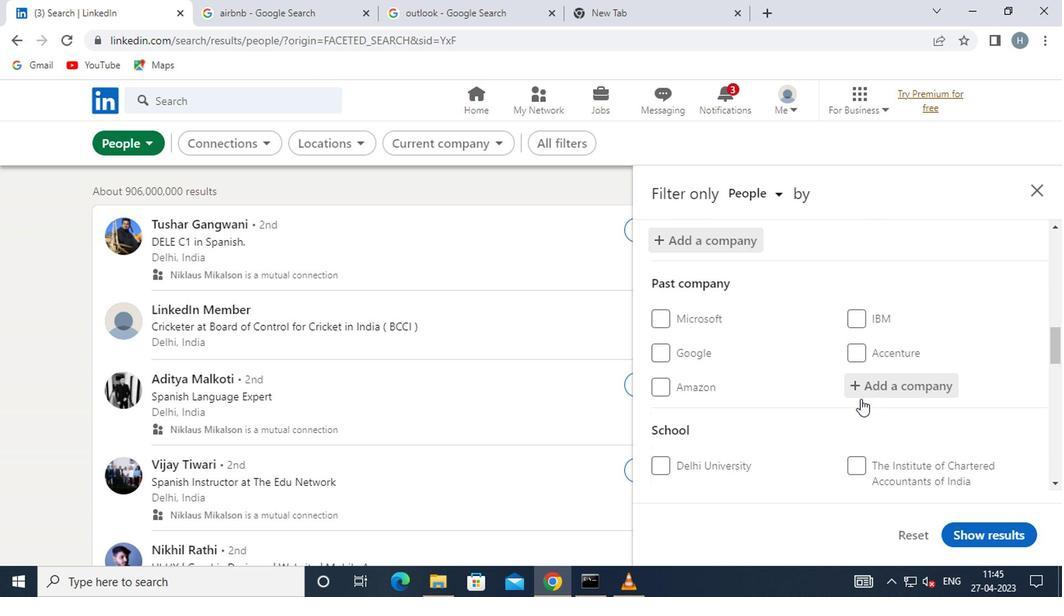 
Action: Mouse scrolled (855, 395) with delta (0, 0)
Screenshot: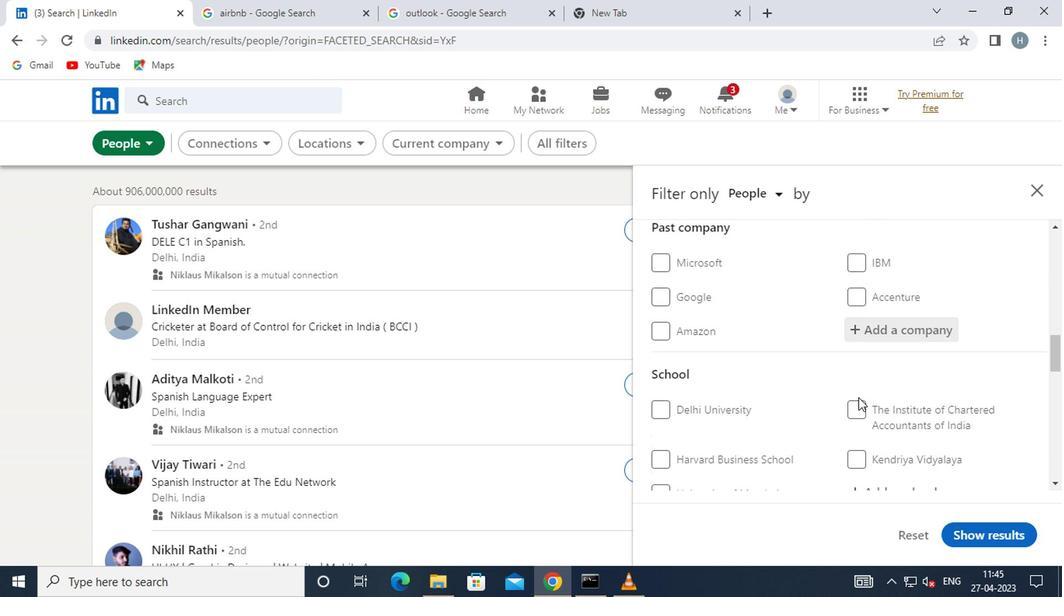 
Action: Mouse moved to (881, 395)
Screenshot: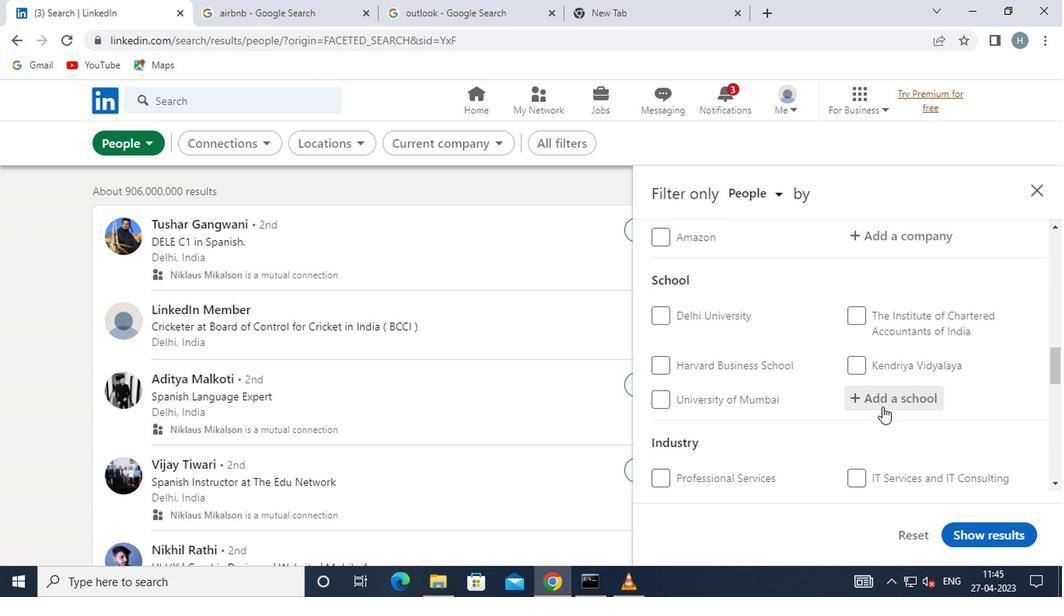 
Action: Mouse pressed left at (881, 395)
Screenshot: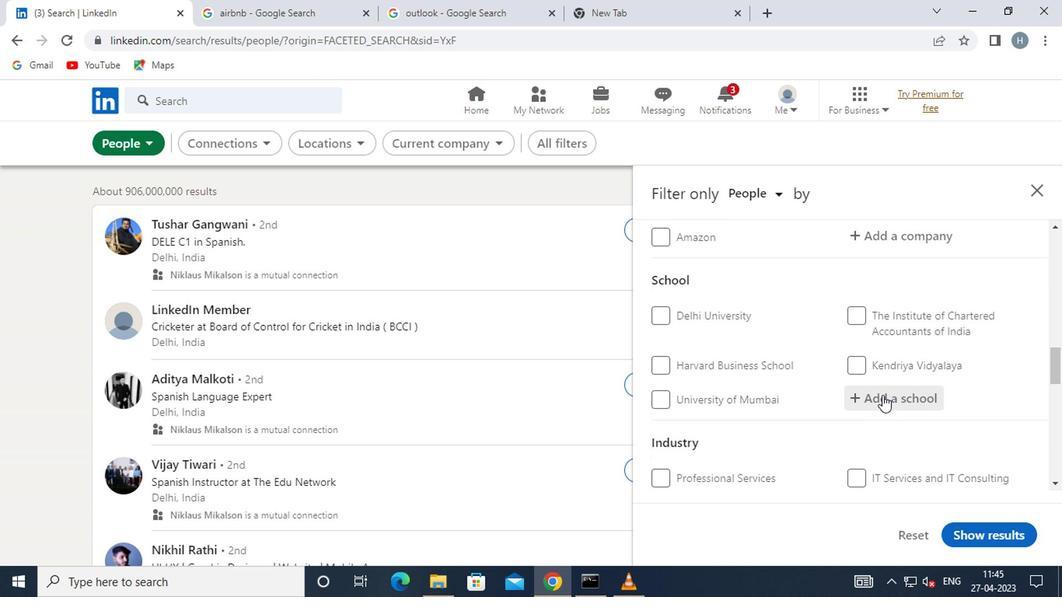 
Action: Mouse moved to (872, 389)
Screenshot: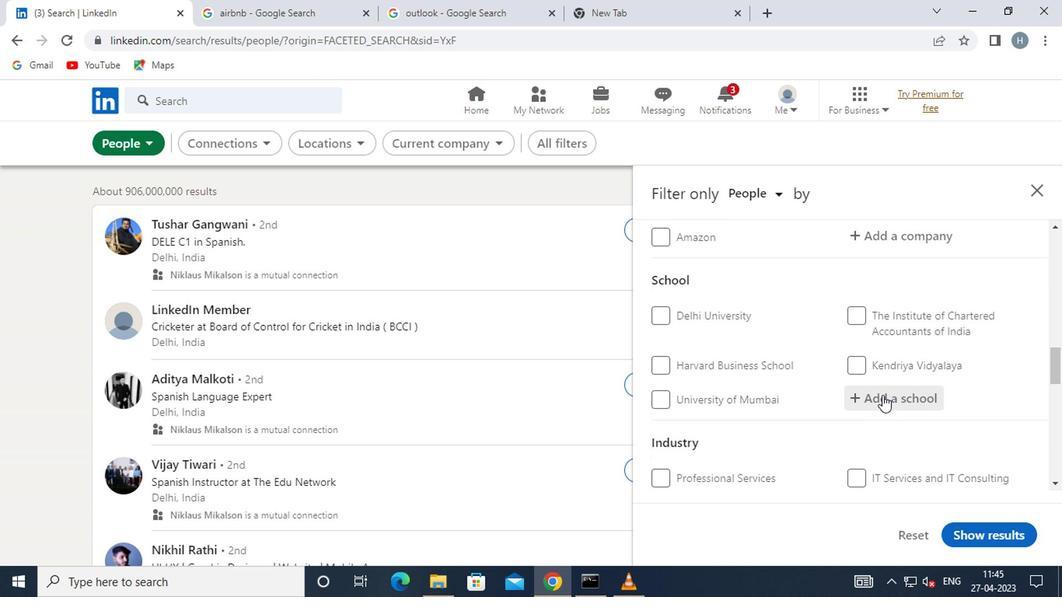 
Action: Key pressed <Key.shift>SRI<Key.space>AUR
Screenshot: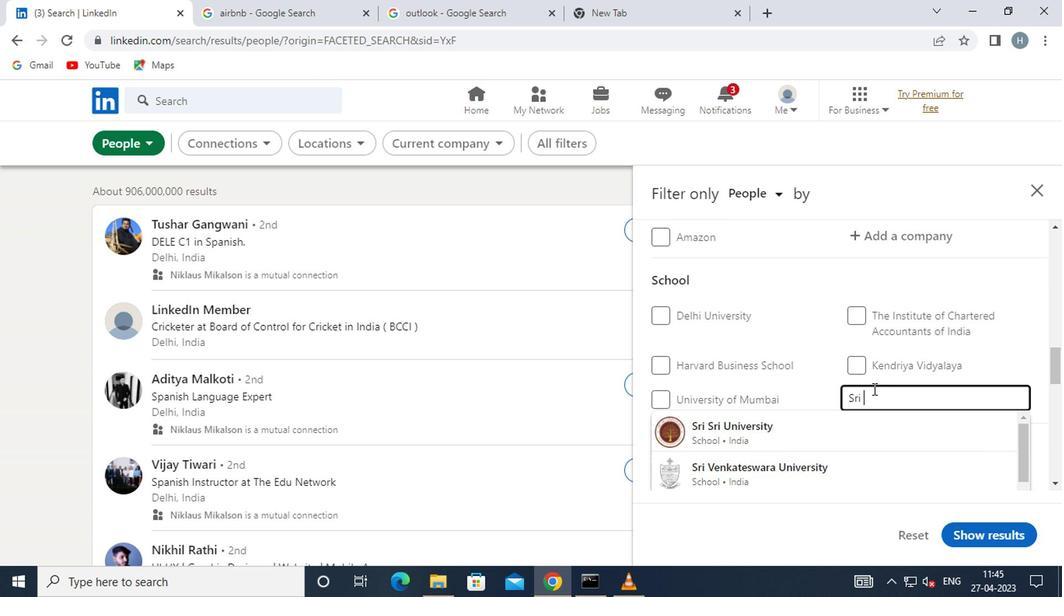 
Action: Mouse moved to (837, 432)
Screenshot: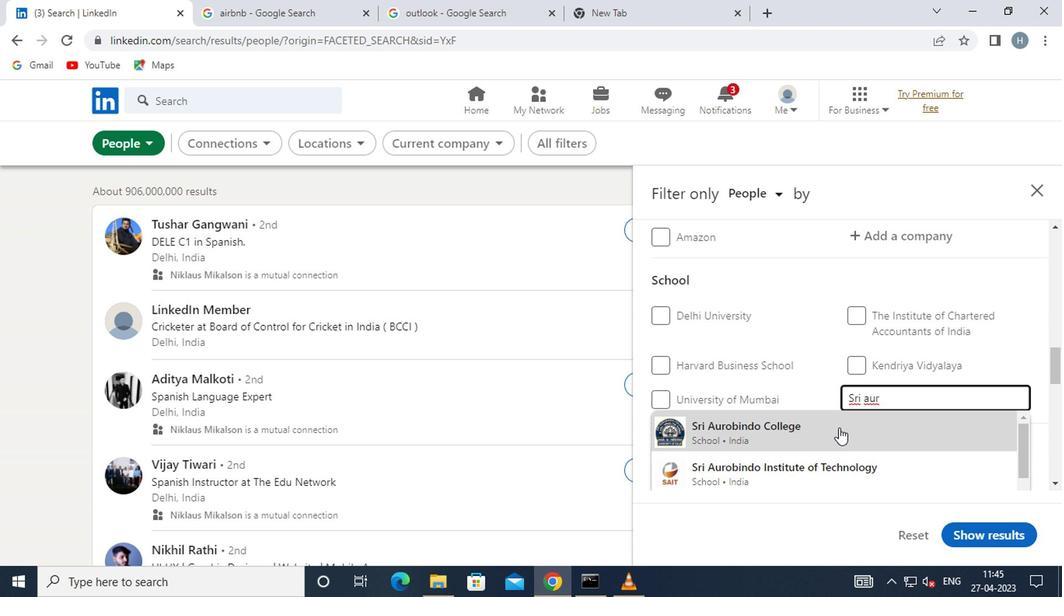 
Action: Mouse pressed left at (837, 432)
Screenshot: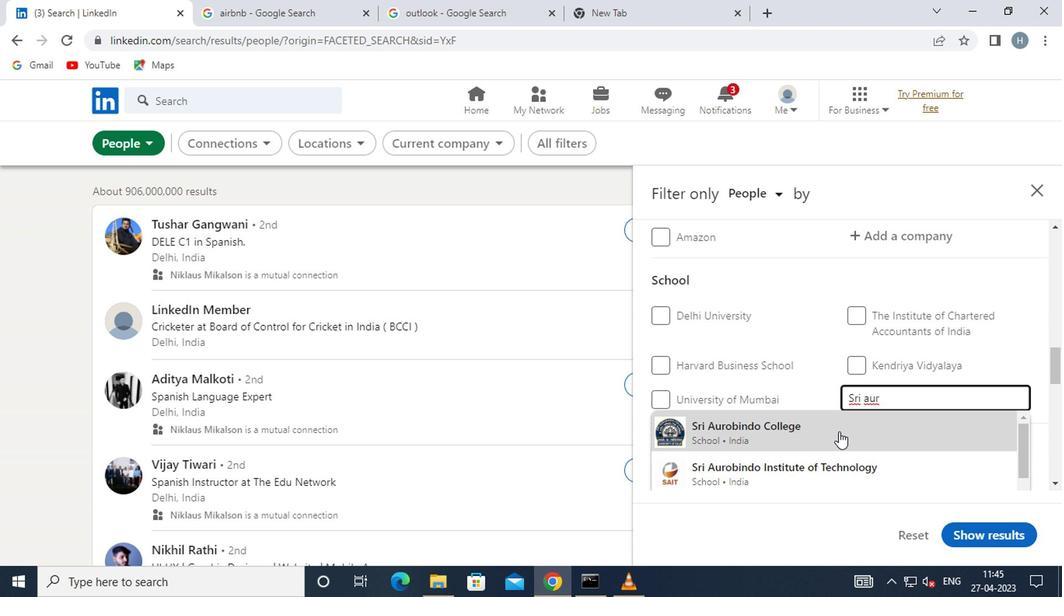 
Action: Mouse moved to (840, 415)
Screenshot: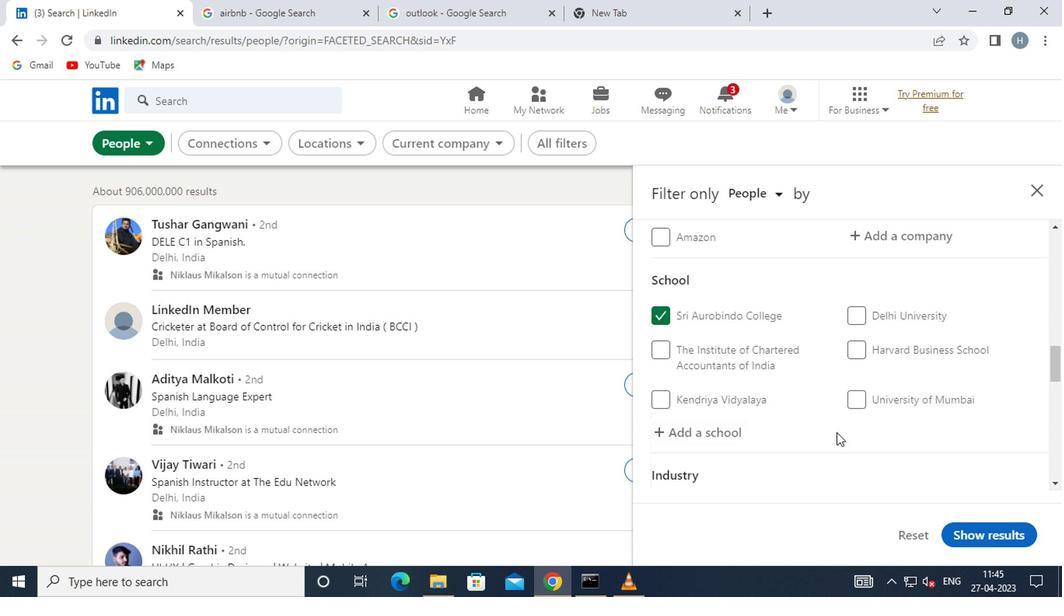 
Action: Mouse scrolled (840, 414) with delta (0, 0)
Screenshot: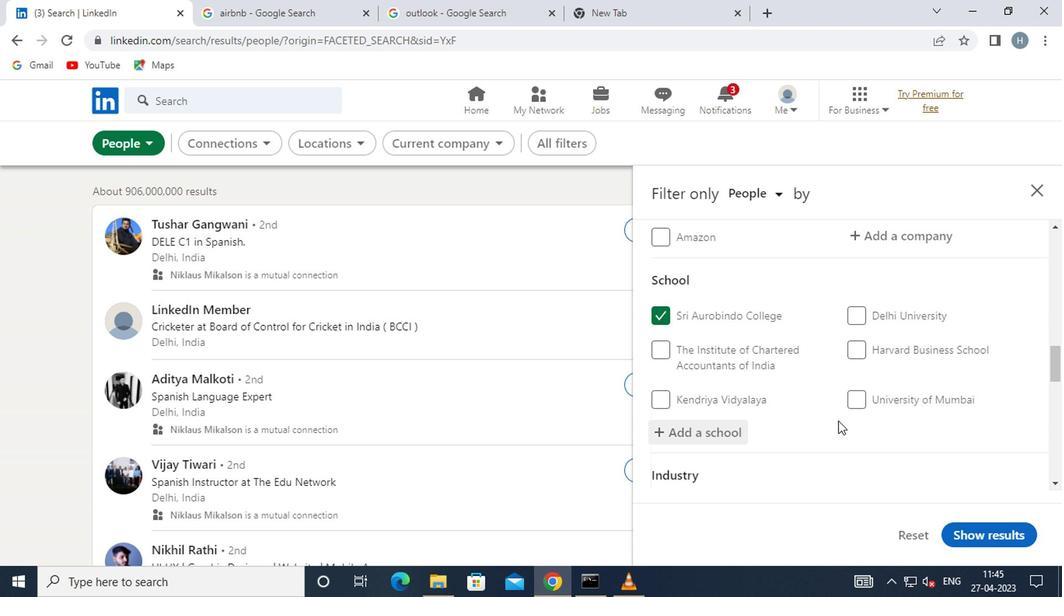 
Action: Mouse moved to (840, 412)
Screenshot: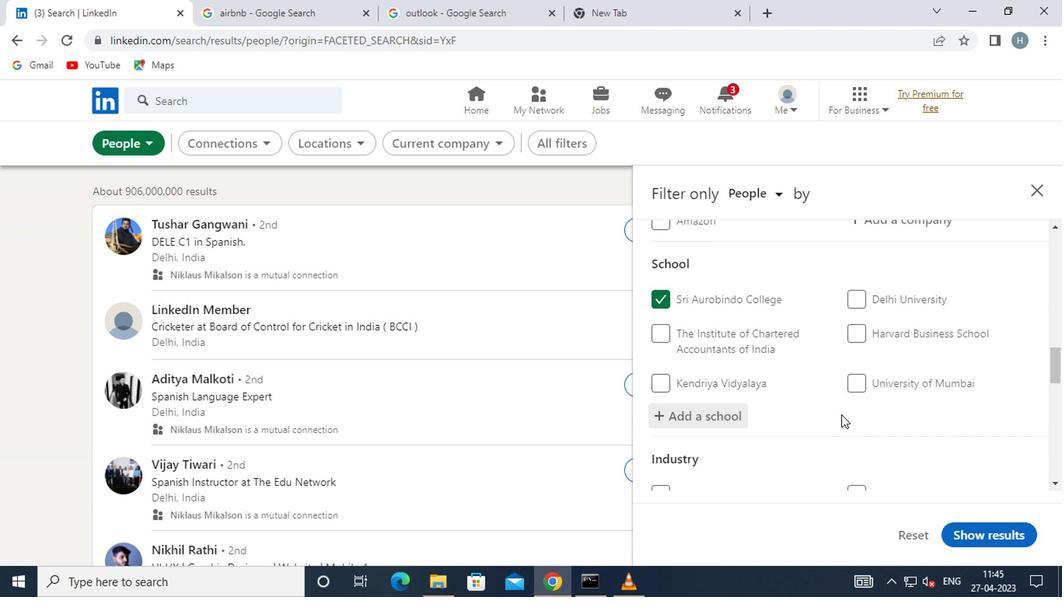 
Action: Mouse scrolled (840, 412) with delta (0, 0)
Screenshot: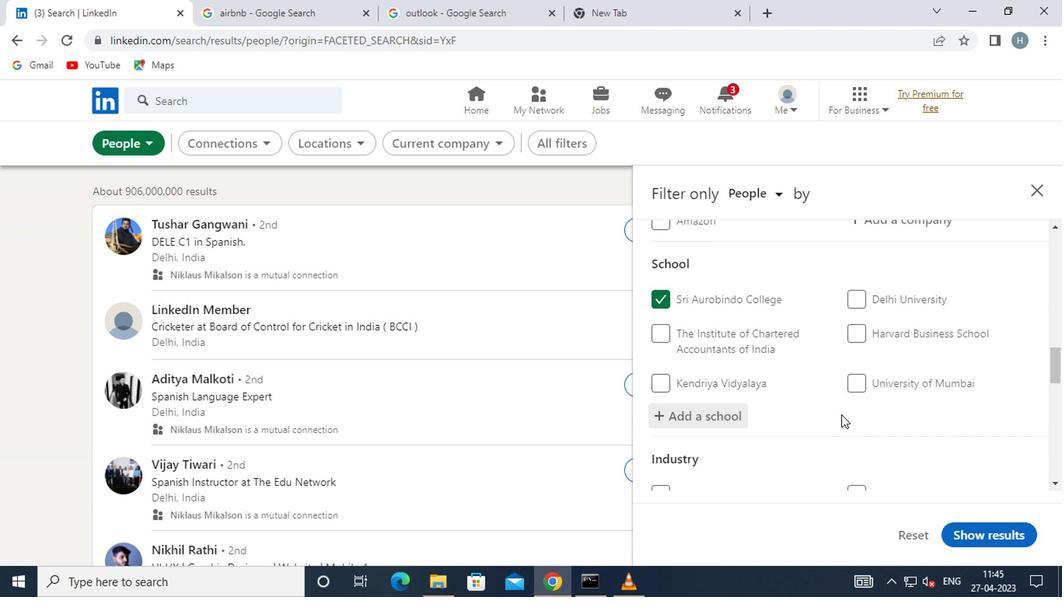 
Action: Mouse scrolled (840, 412) with delta (0, 0)
Screenshot: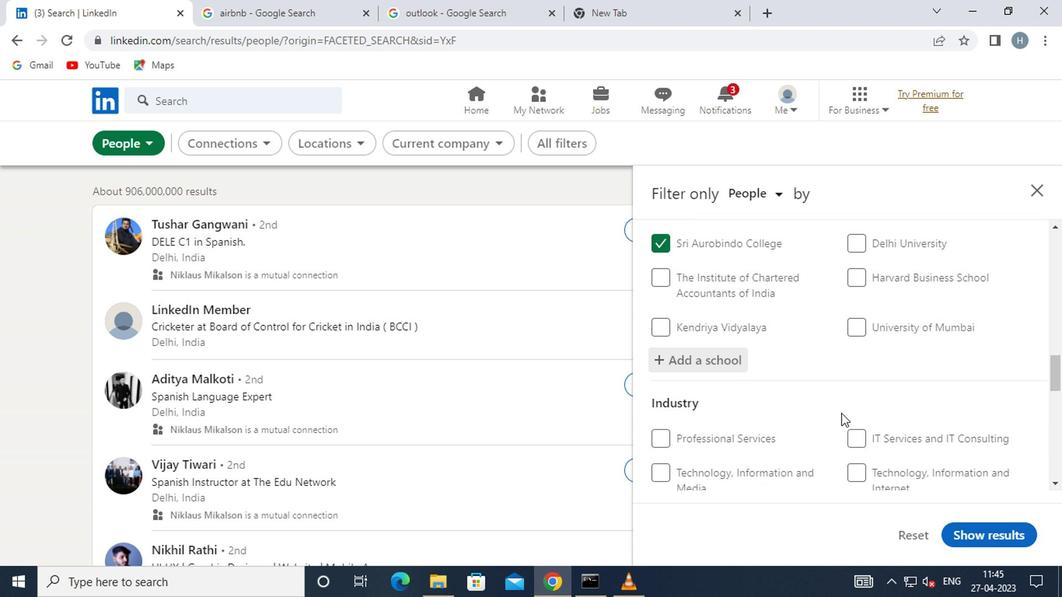 
Action: Mouse moved to (925, 364)
Screenshot: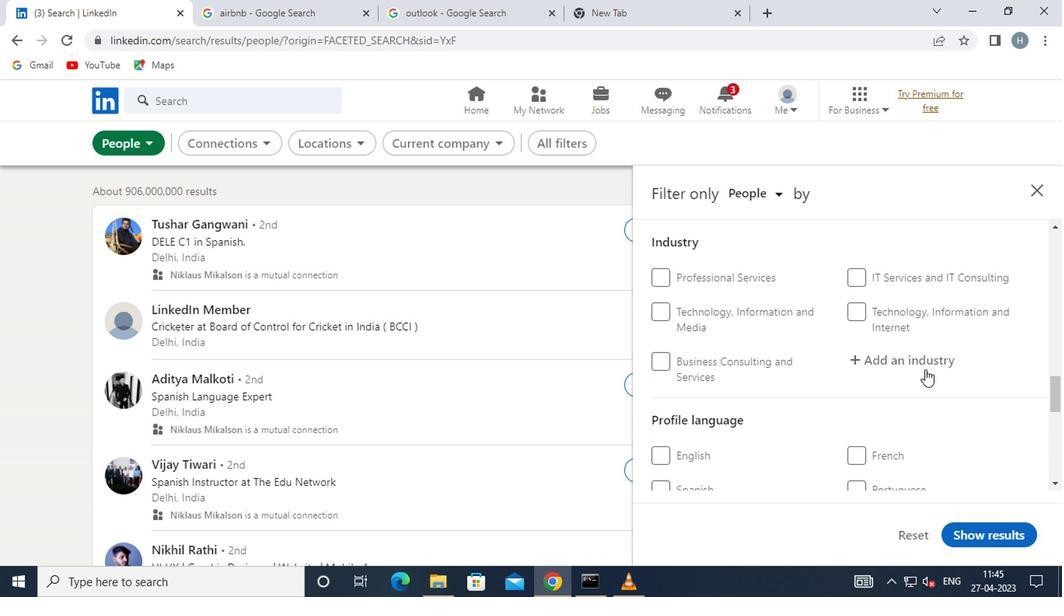
Action: Mouse pressed left at (925, 364)
Screenshot: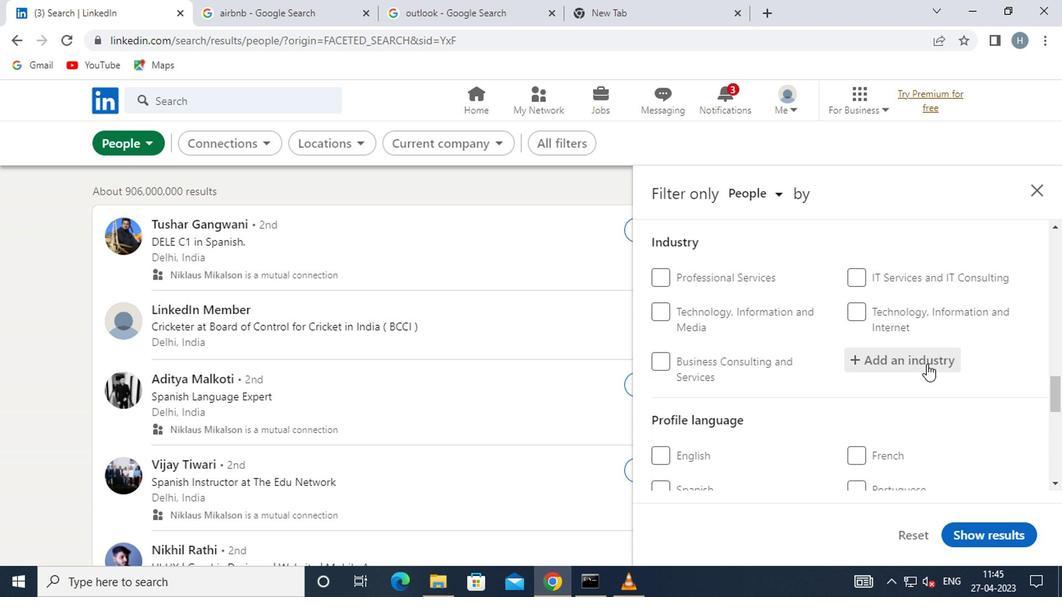 
Action: Mouse moved to (925, 364)
Screenshot: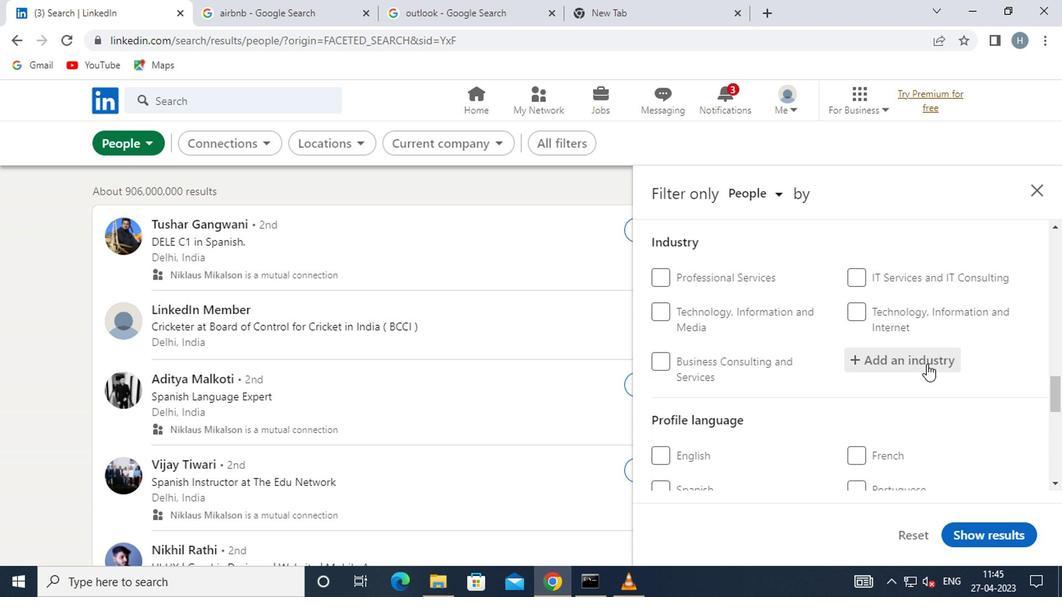 
Action: Key pressed COMPUTER
Screenshot: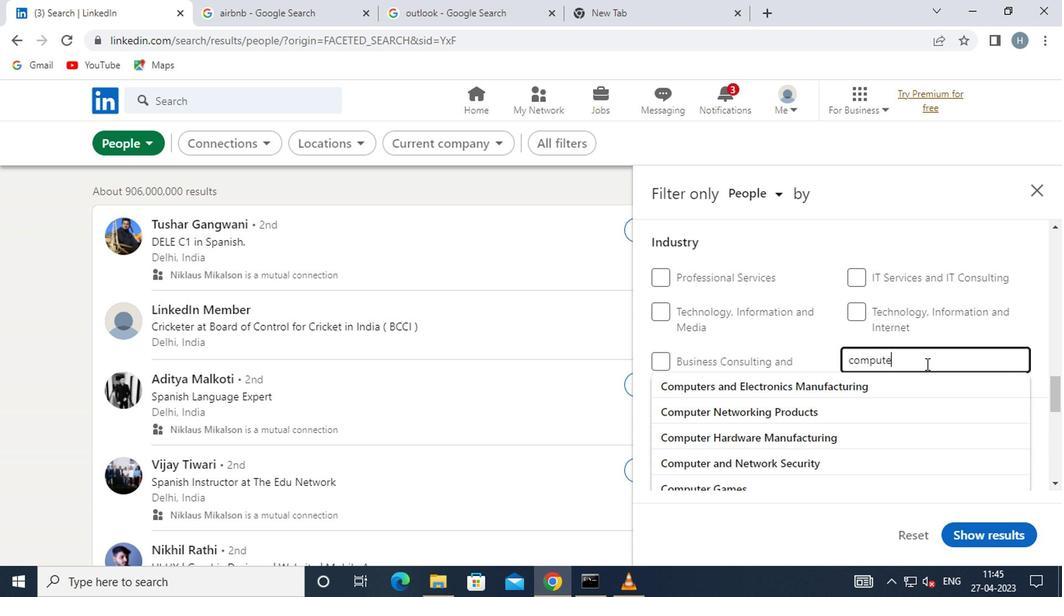 
Action: Mouse moved to (929, 376)
Screenshot: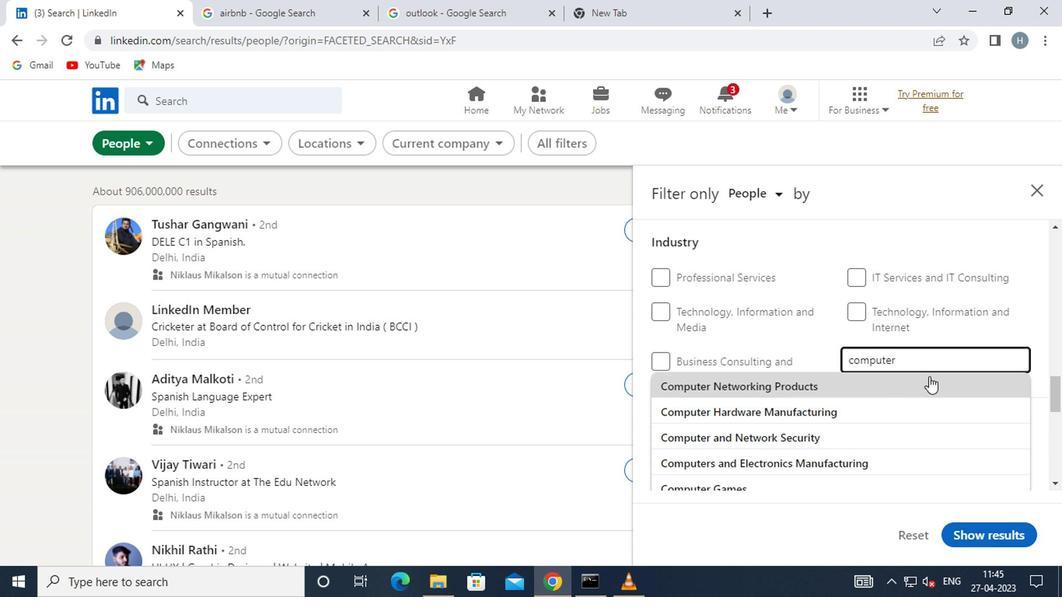 
Action: Key pressed <Key.space>H
Screenshot: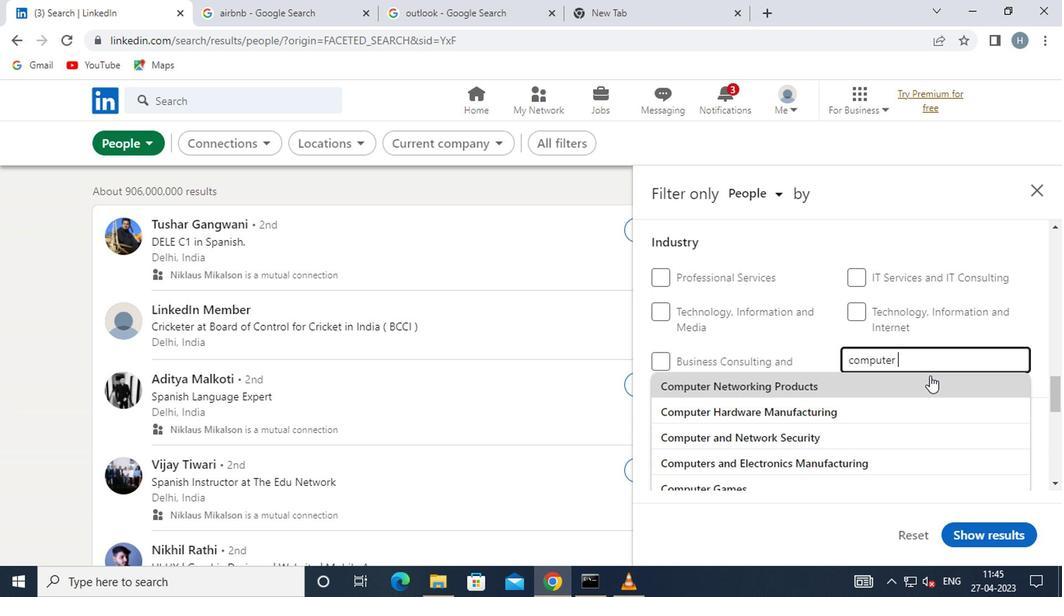 
Action: Mouse moved to (885, 389)
Screenshot: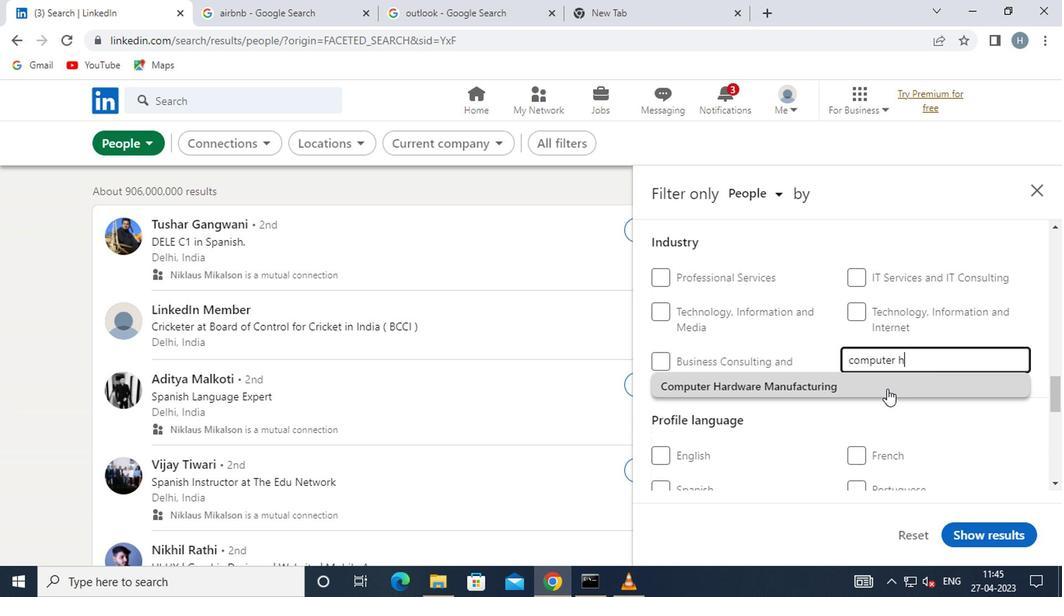 
Action: Mouse pressed left at (885, 389)
Screenshot: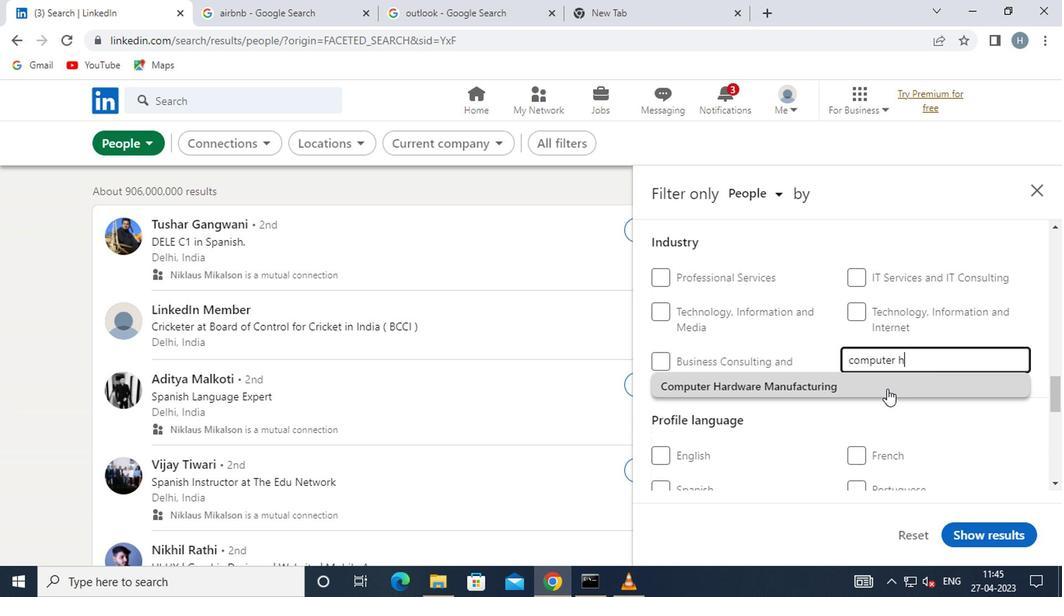 
Action: Mouse moved to (859, 389)
Screenshot: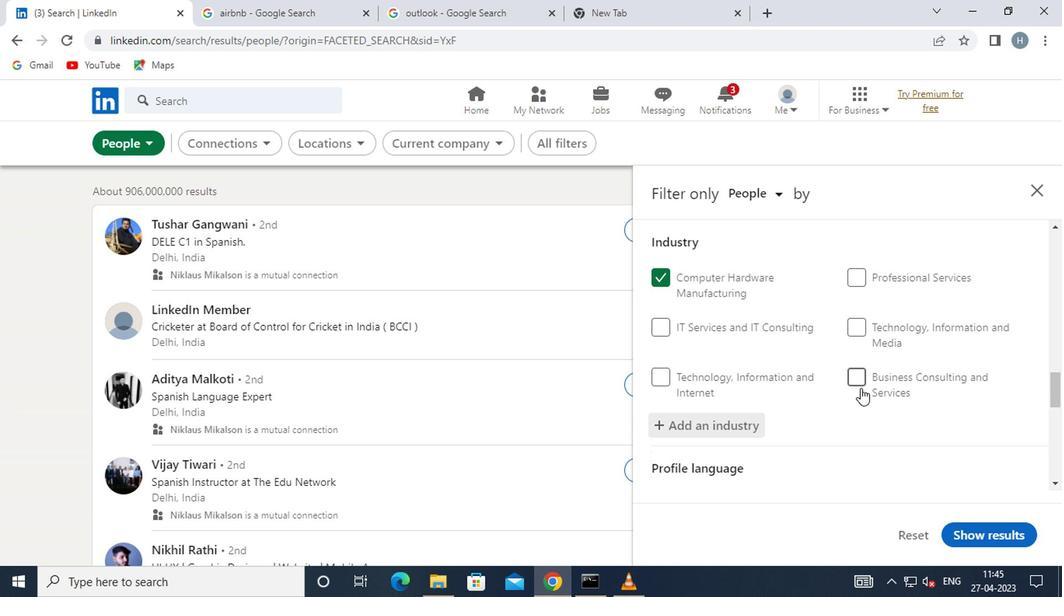 
Action: Mouse scrolled (859, 389) with delta (0, 0)
Screenshot: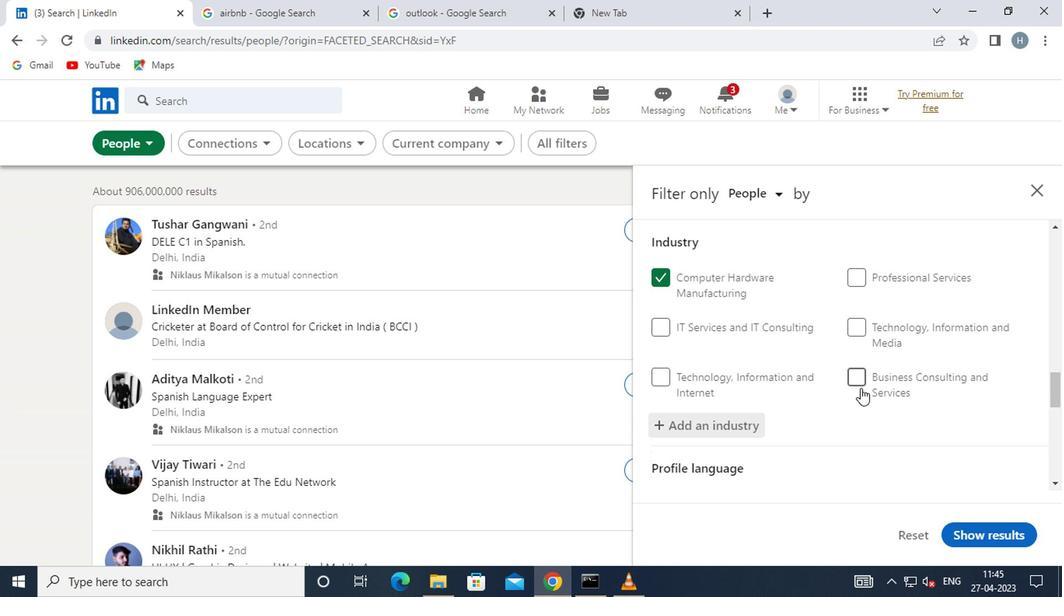 
Action: Mouse moved to (841, 381)
Screenshot: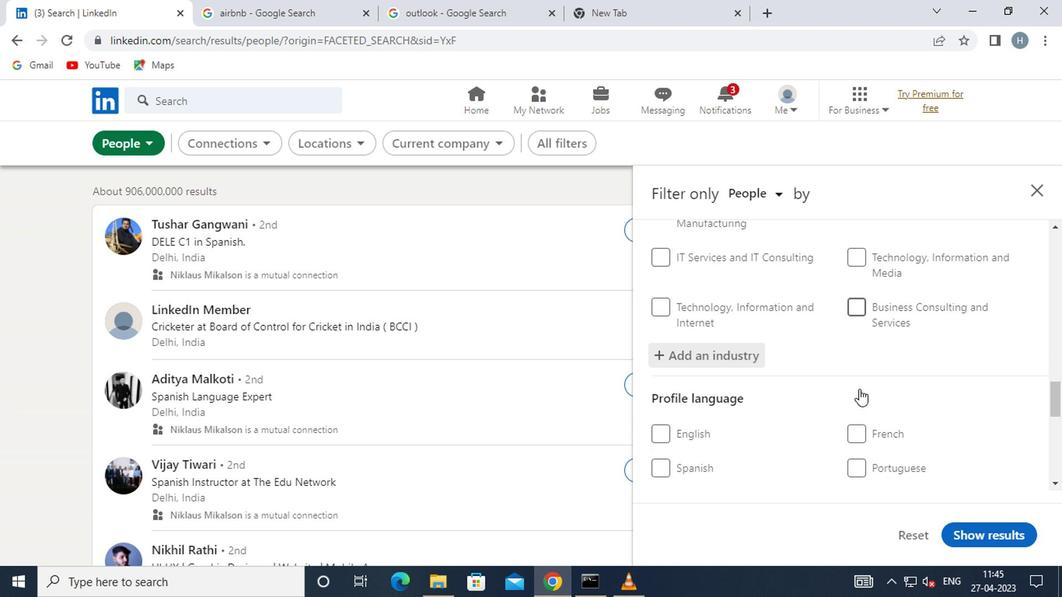 
Action: Mouse scrolled (841, 381) with delta (0, 0)
Screenshot: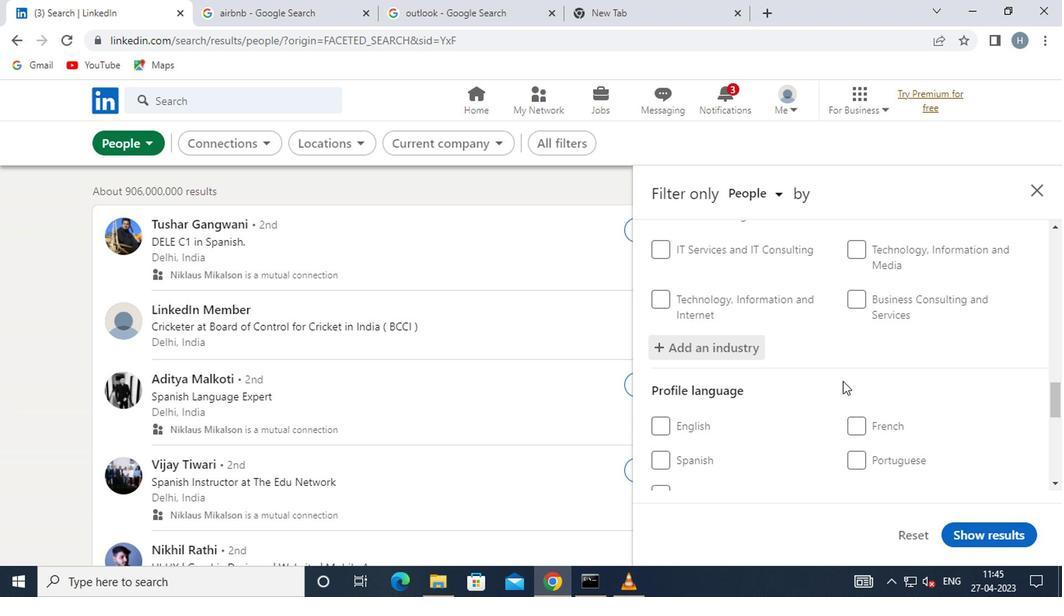 
Action: Mouse moved to (669, 384)
Screenshot: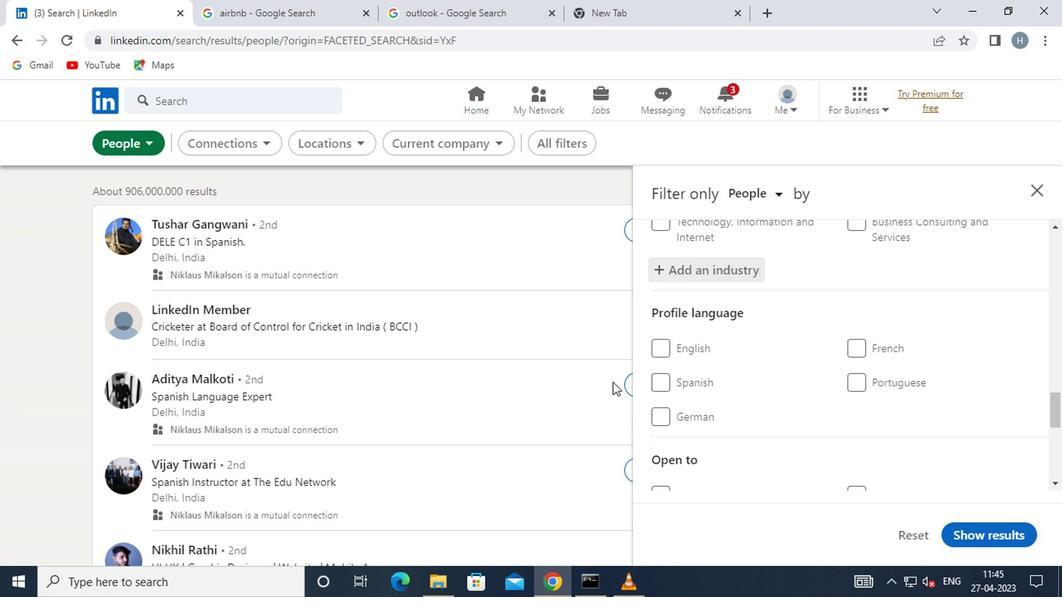 
Action: Mouse pressed left at (669, 384)
Screenshot: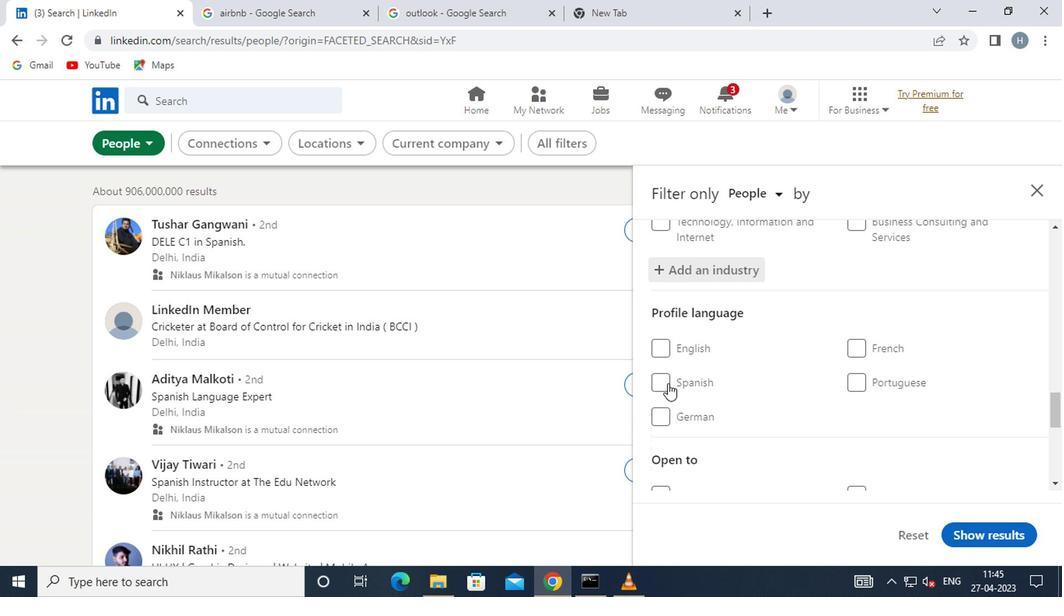 
Action: Mouse moved to (744, 375)
Screenshot: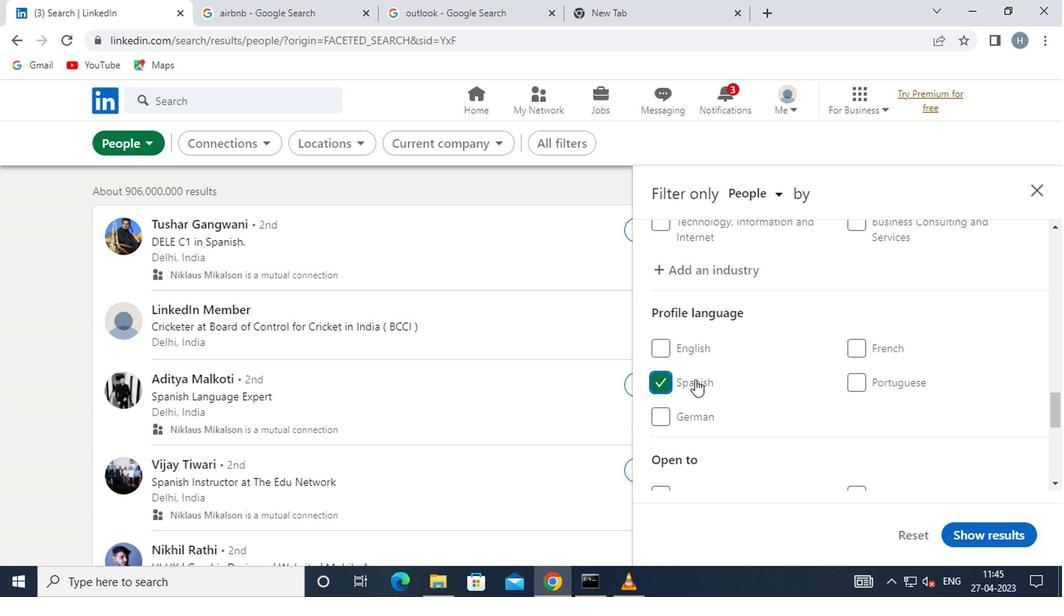 
Action: Mouse scrolled (744, 374) with delta (0, -1)
Screenshot: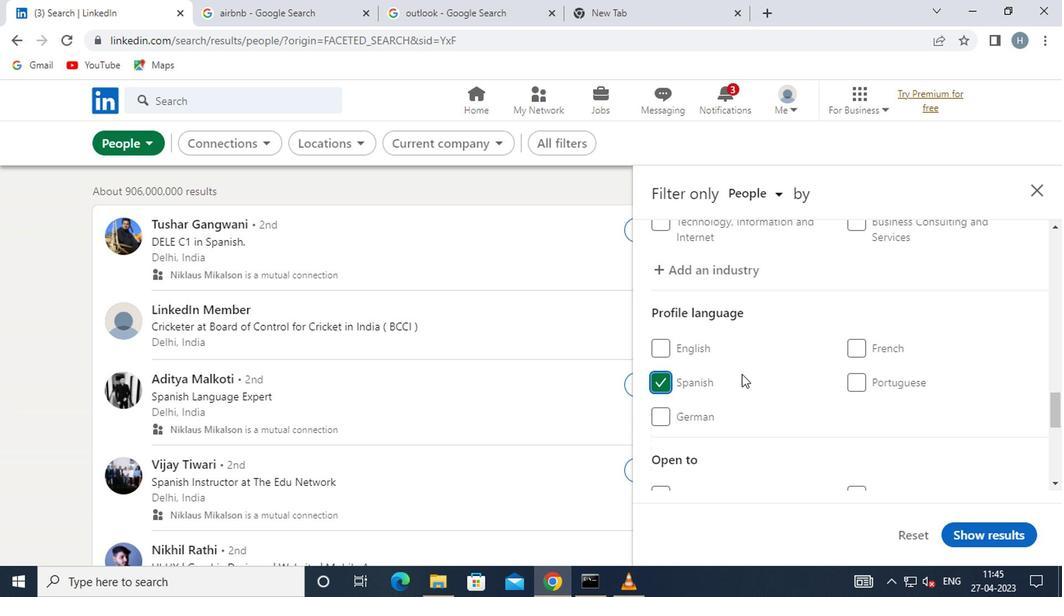 
Action: Mouse moved to (744, 375)
Screenshot: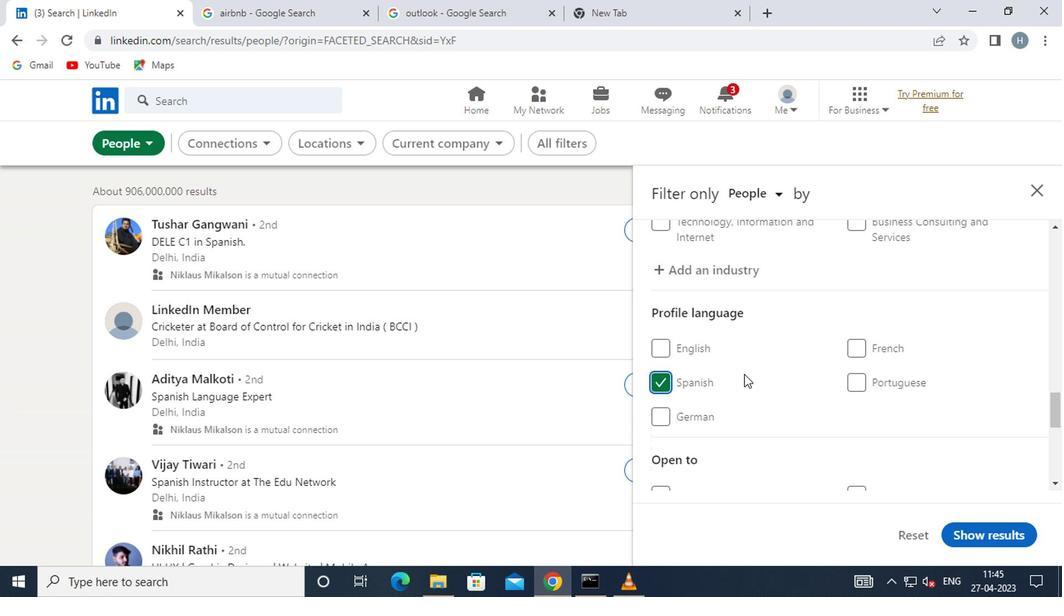 
Action: Mouse scrolled (744, 374) with delta (0, -1)
Screenshot: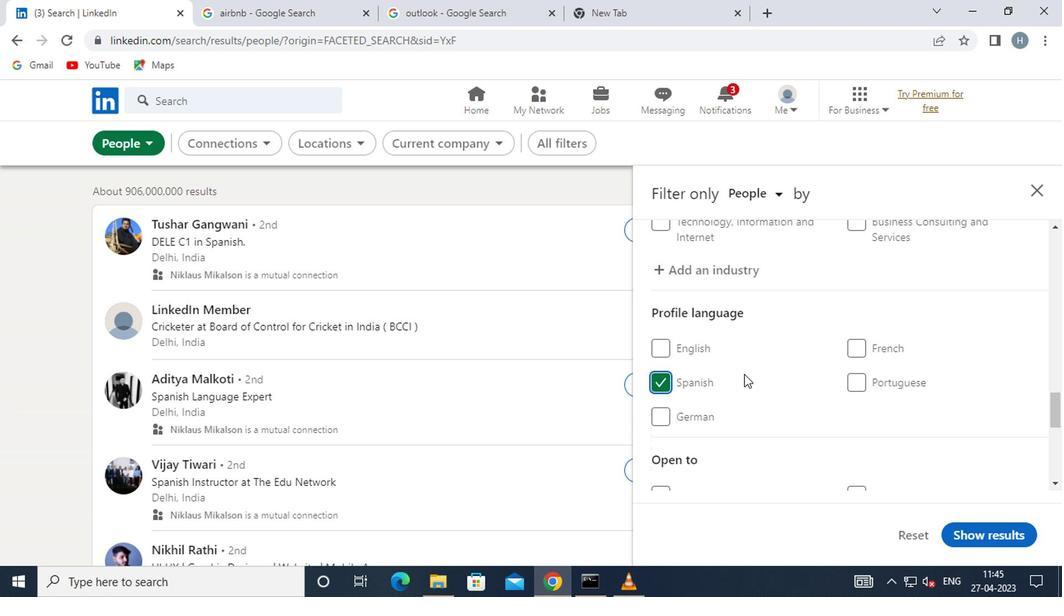 
Action: Mouse moved to (746, 375)
Screenshot: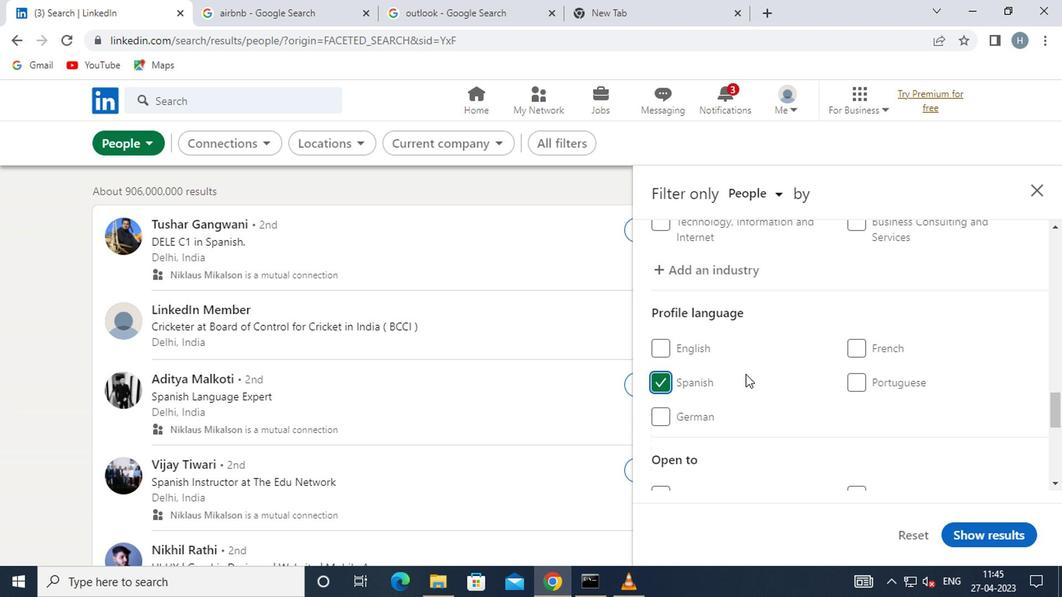 
Action: Mouse scrolled (746, 374) with delta (0, -1)
Screenshot: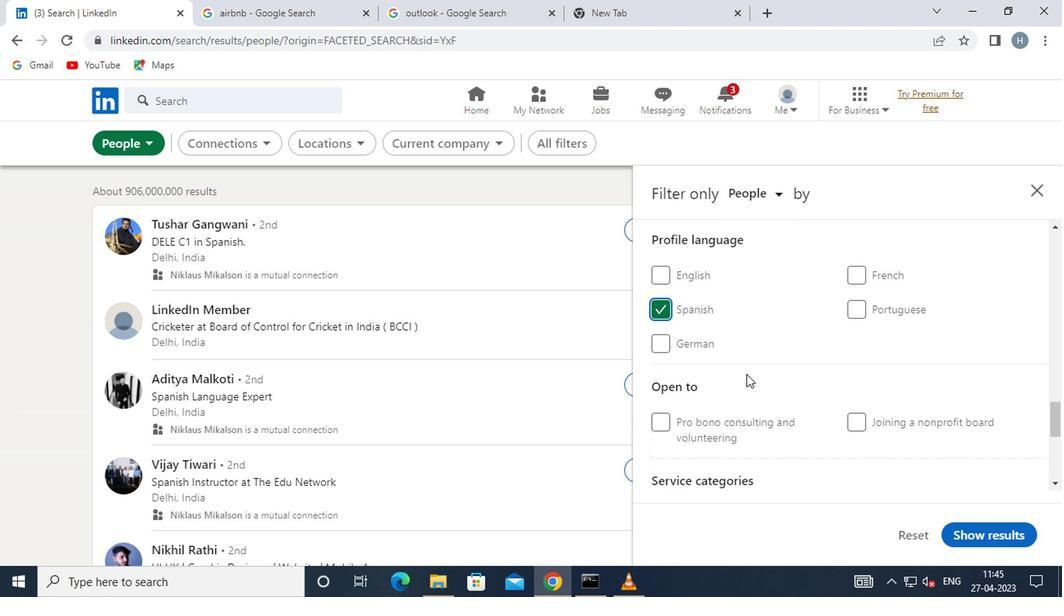 
Action: Mouse moved to (872, 422)
Screenshot: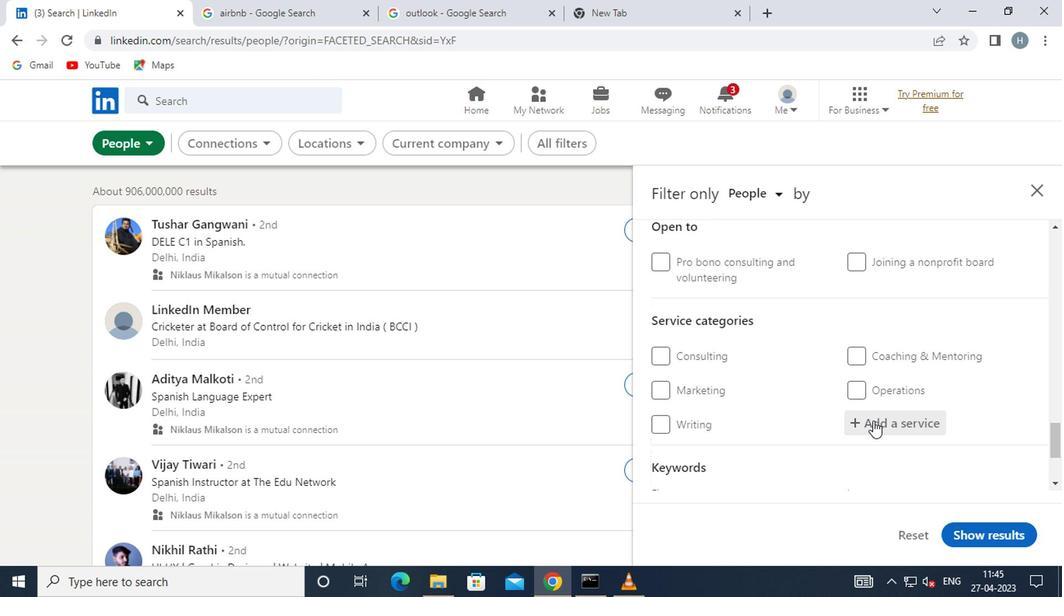 
Action: Mouse pressed left at (872, 422)
Screenshot: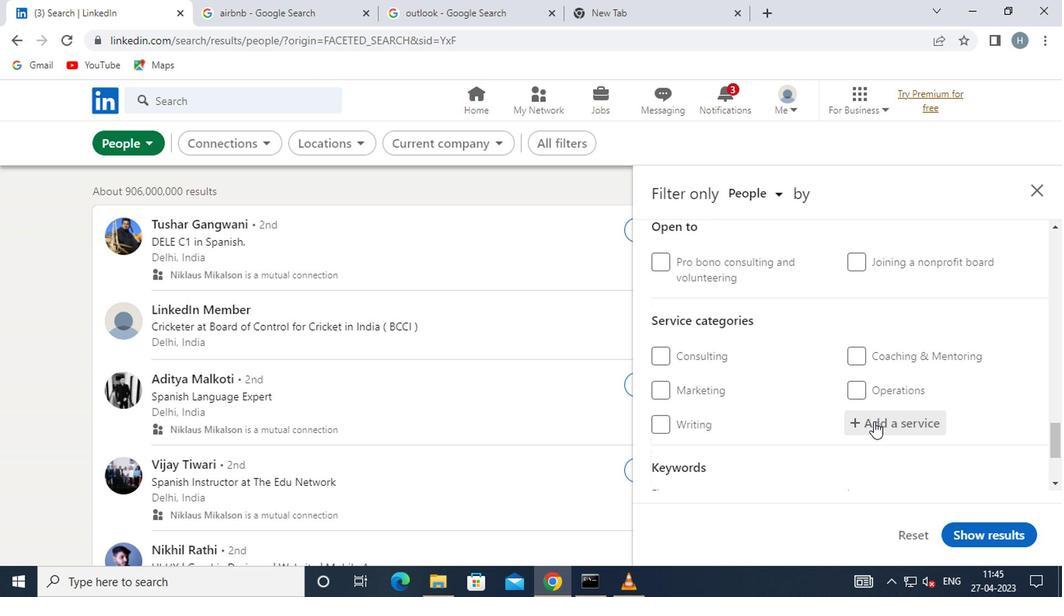 
Action: Key pressed FINANCIAL
Screenshot: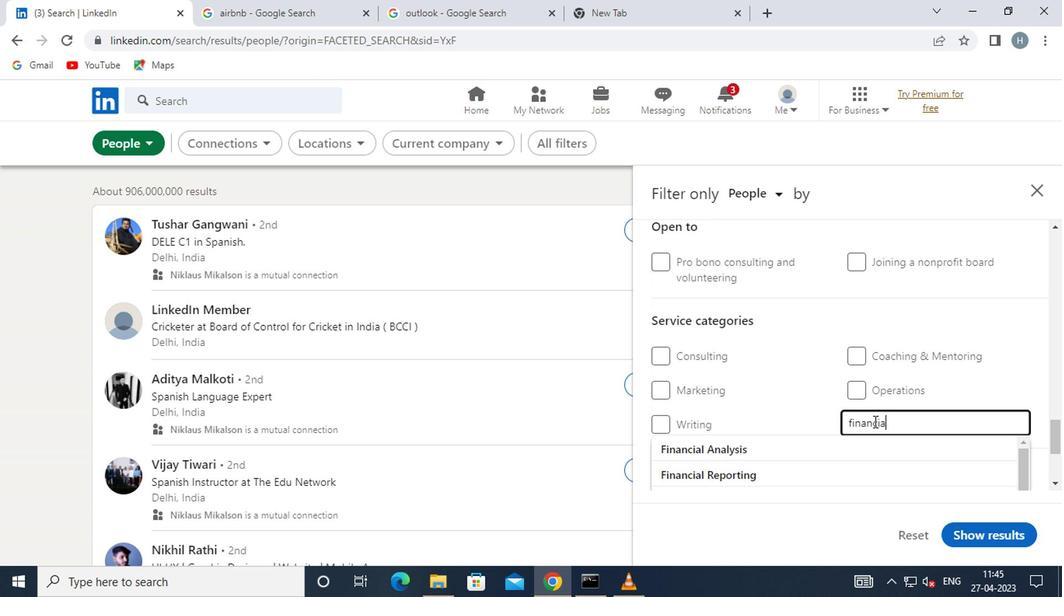 
Action: Mouse moved to (789, 456)
Screenshot: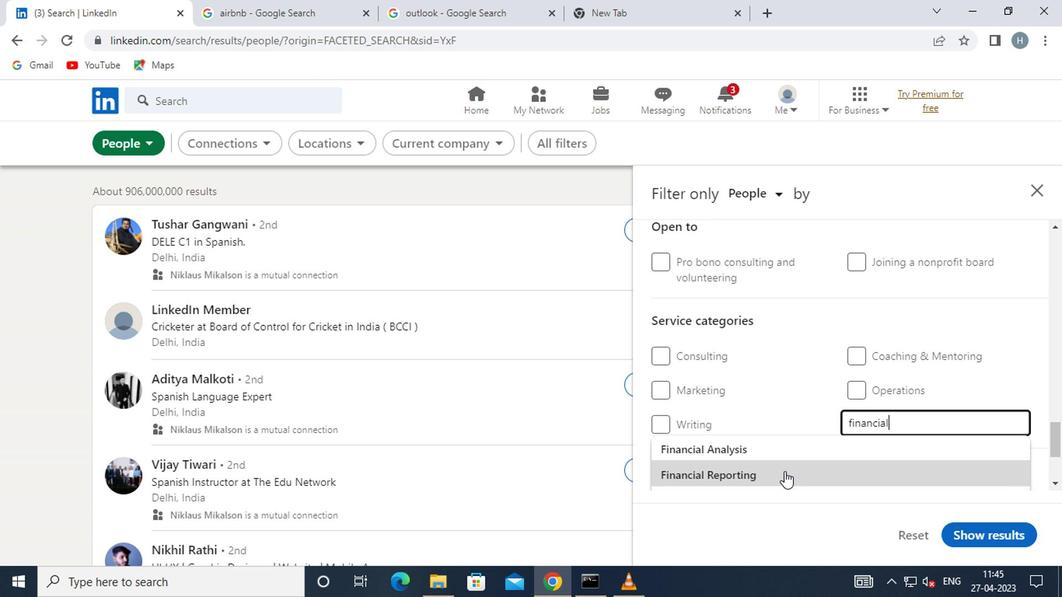 
Action: Key pressed <Key.space>
Screenshot: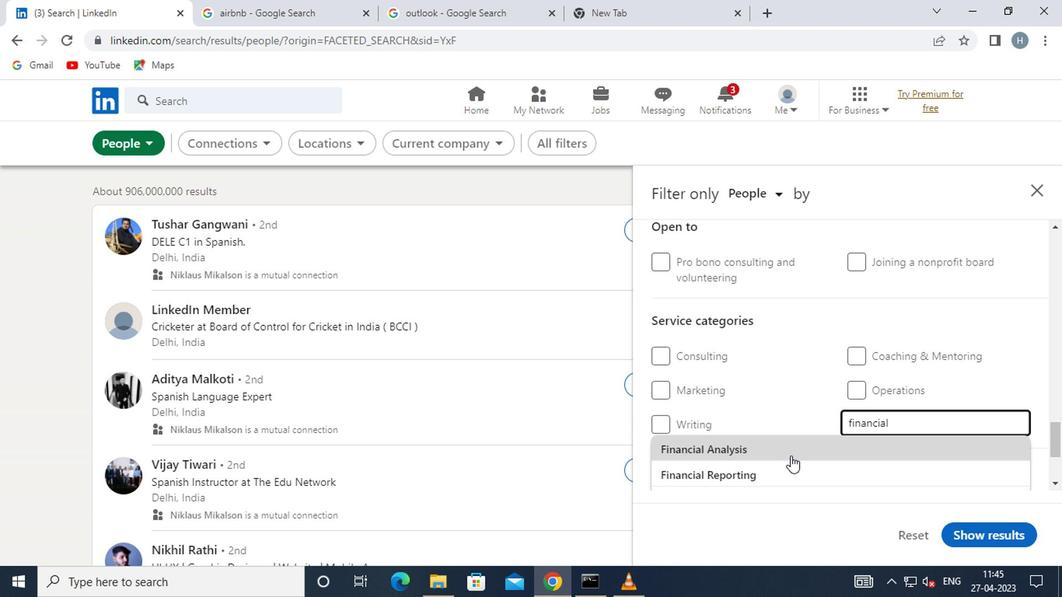 
Action: Mouse moved to (790, 455)
Screenshot: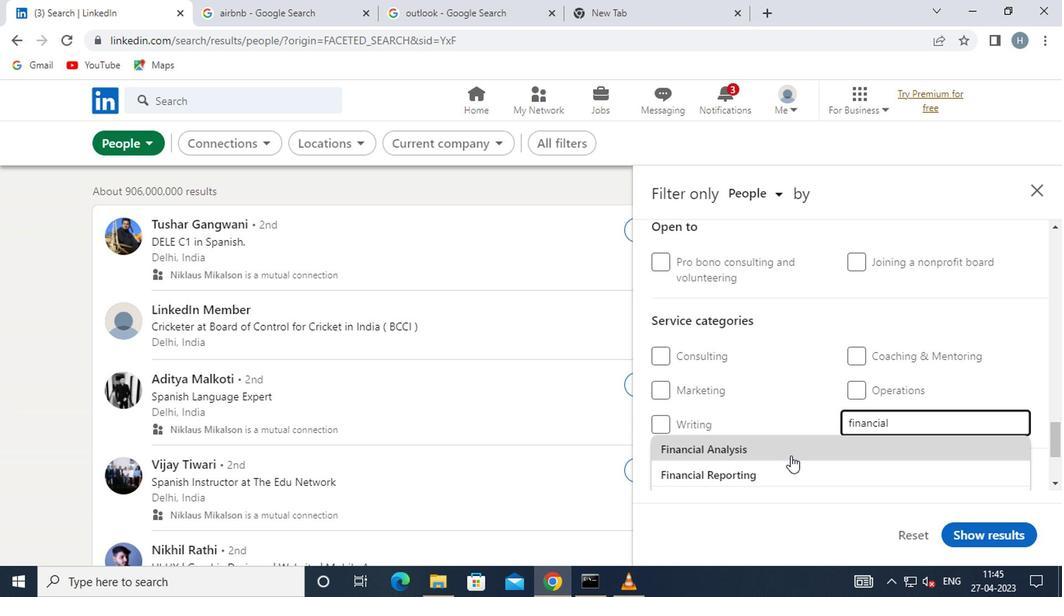
Action: Key pressed P
Screenshot: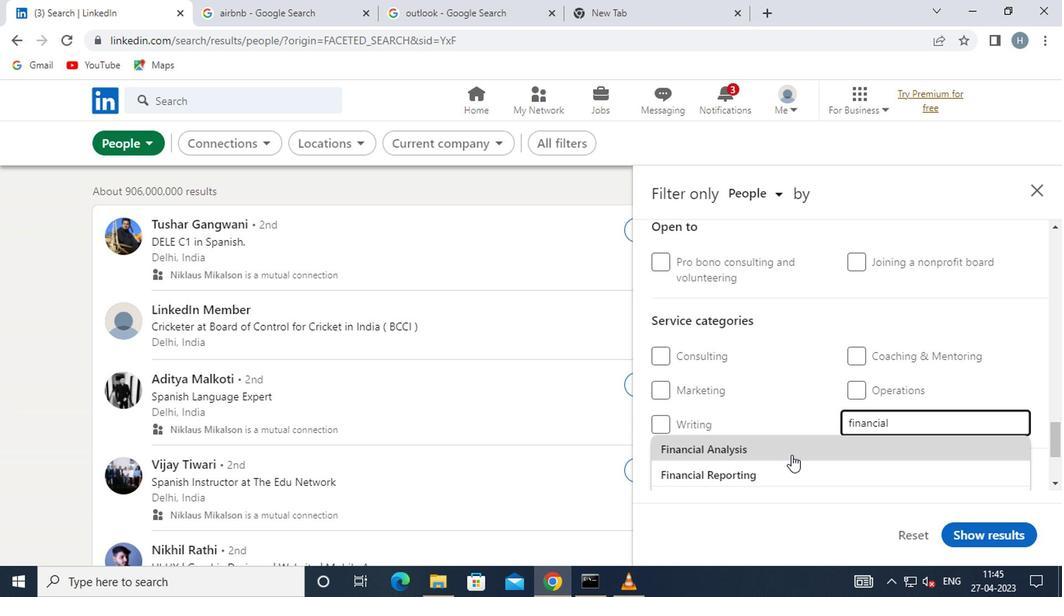 
Action: Mouse moved to (790, 443)
Screenshot: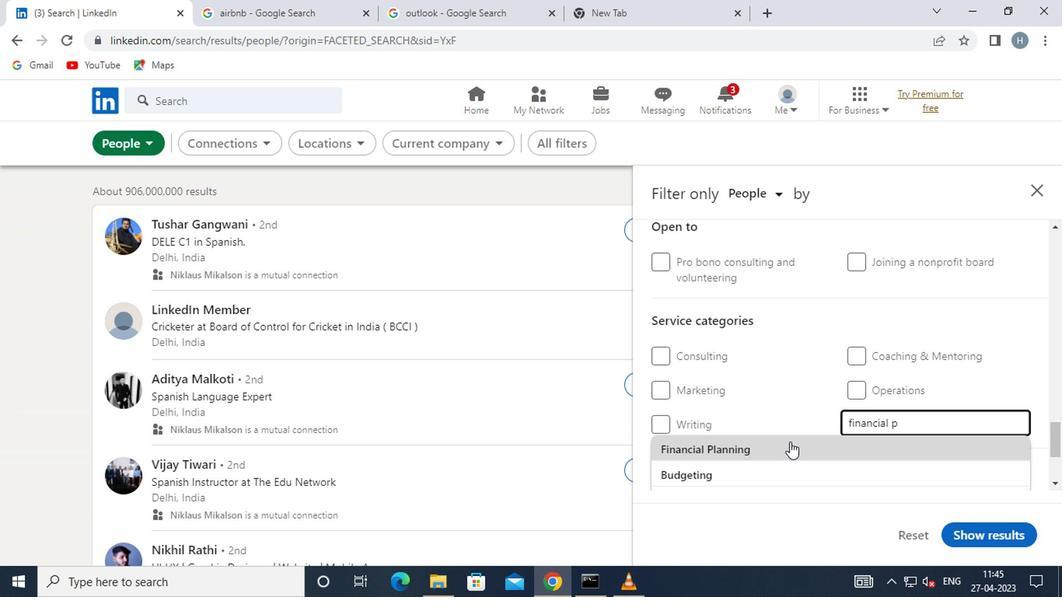 
Action: Mouse pressed left at (790, 443)
Screenshot: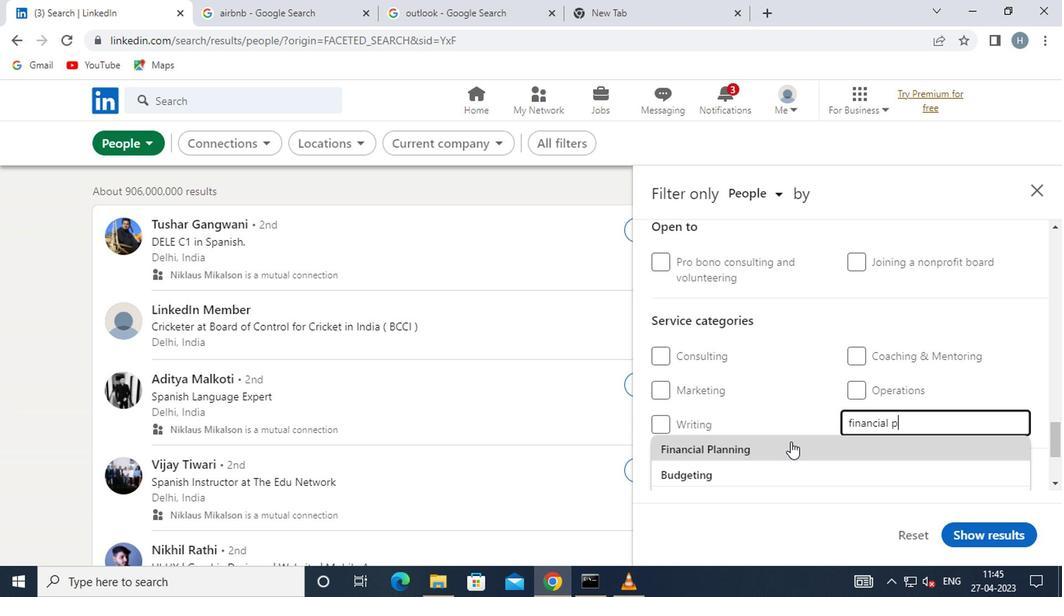 
Action: Mouse moved to (793, 420)
Screenshot: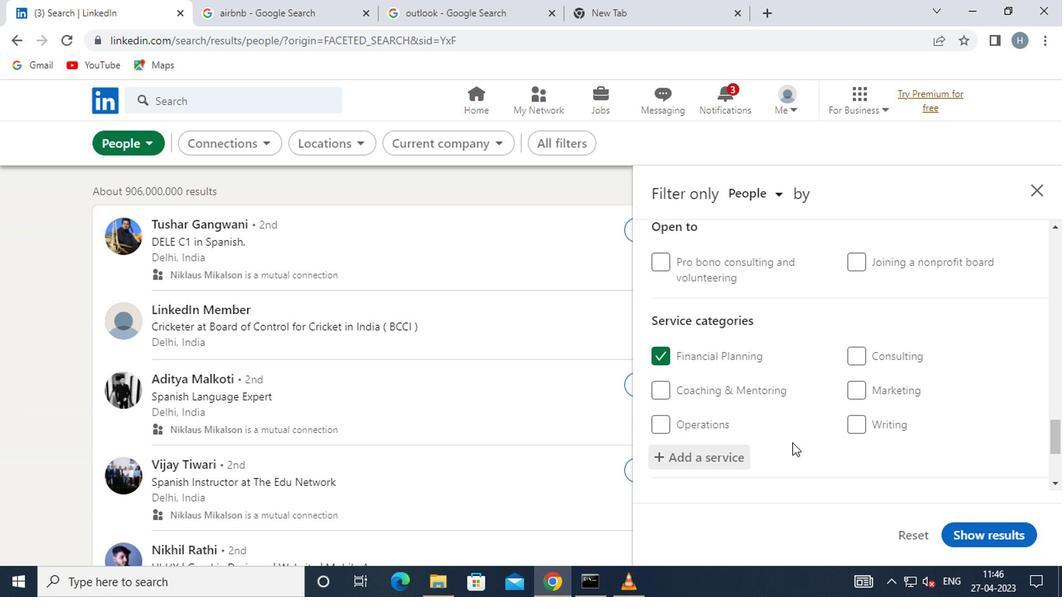 
Action: Mouse scrolled (793, 420) with delta (0, 0)
Screenshot: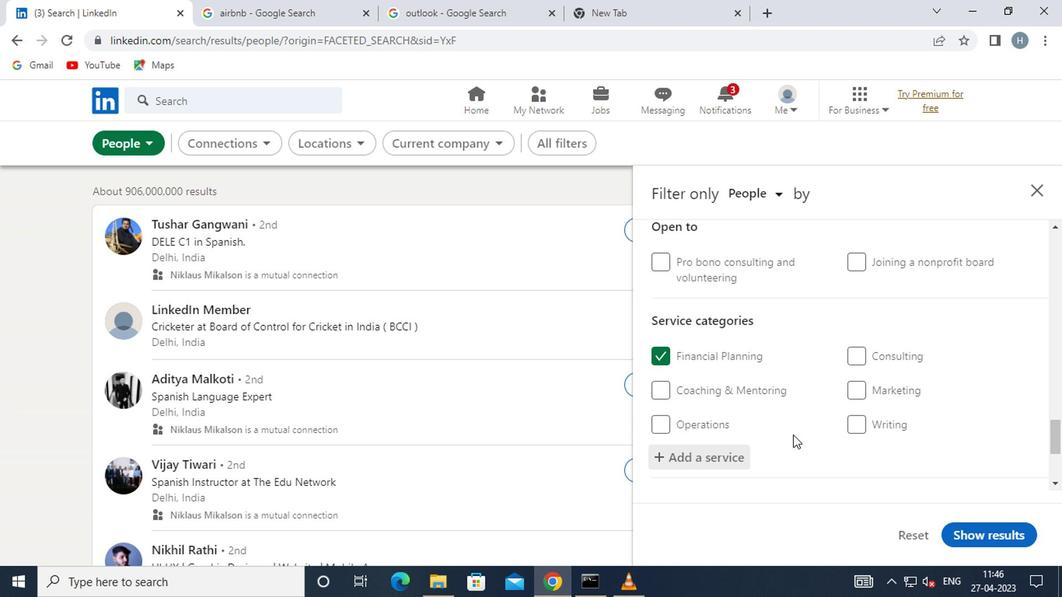
Action: Mouse scrolled (793, 420) with delta (0, 0)
Screenshot: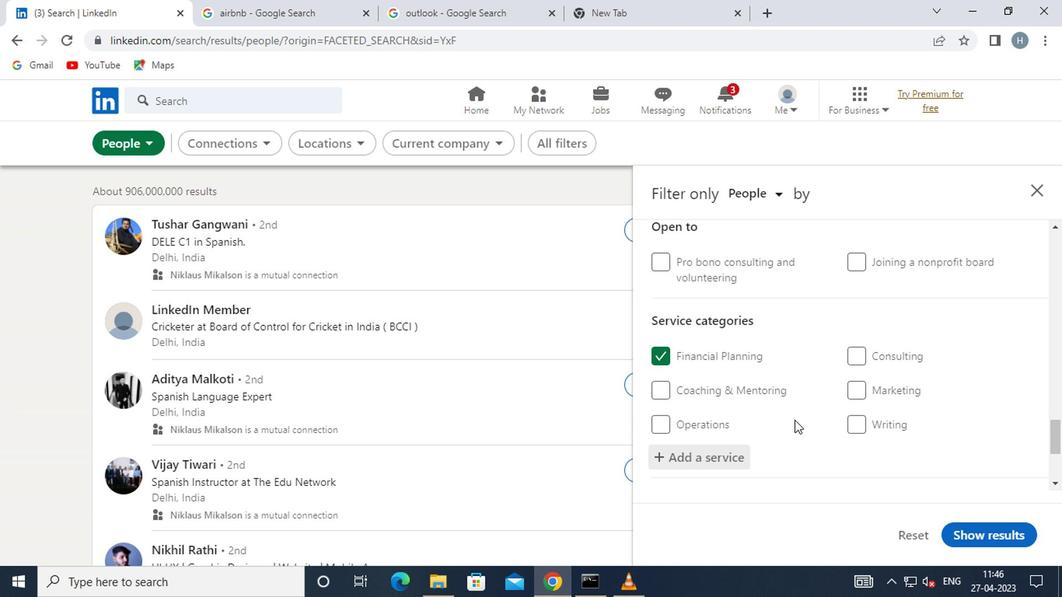 
Action: Mouse moved to (796, 399)
Screenshot: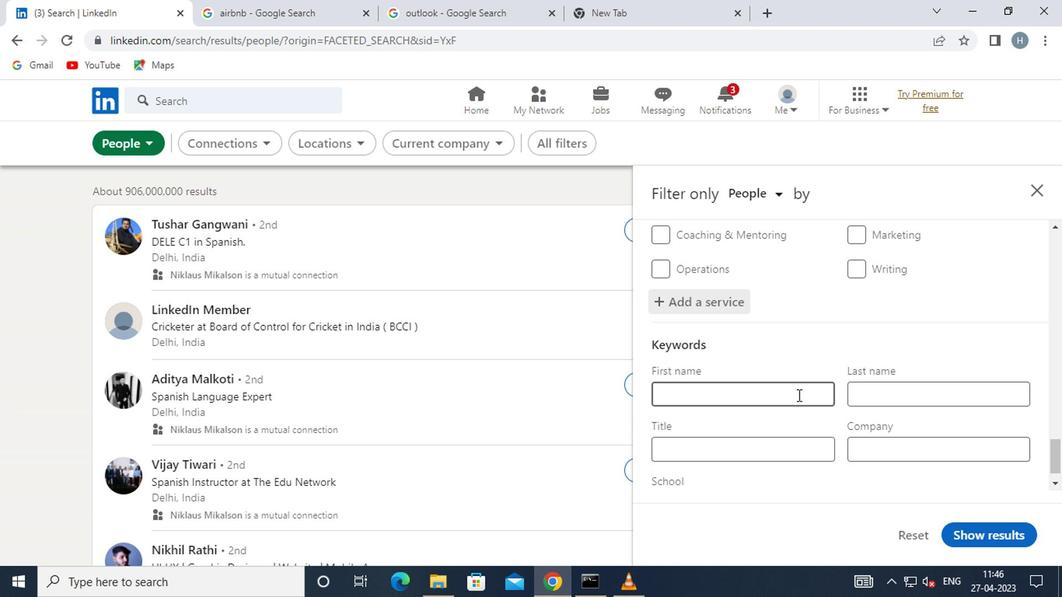 
Action: Mouse scrolled (796, 399) with delta (0, 0)
Screenshot: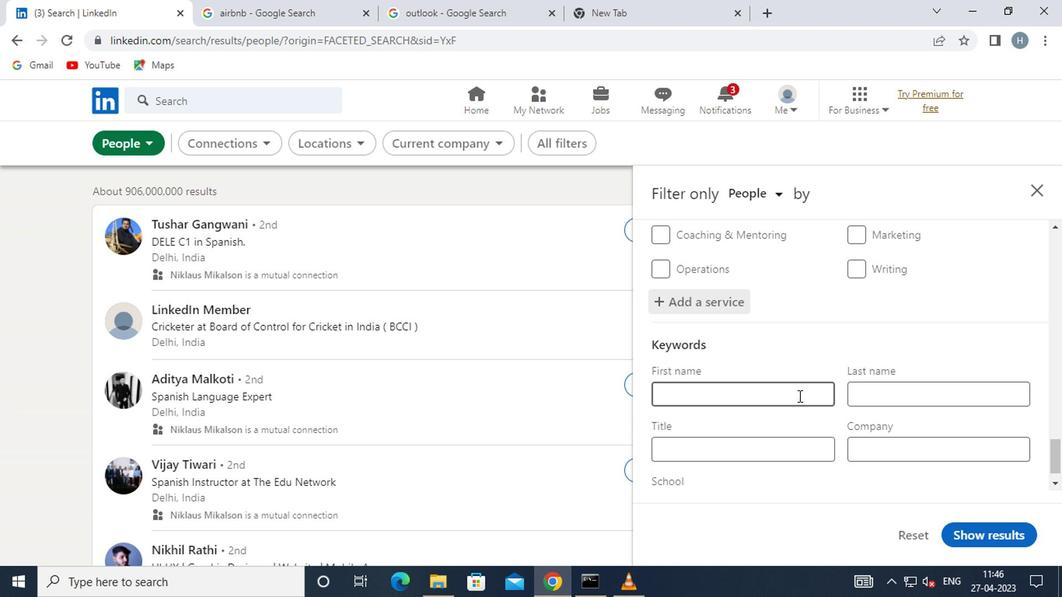 
Action: Mouse moved to (788, 424)
Screenshot: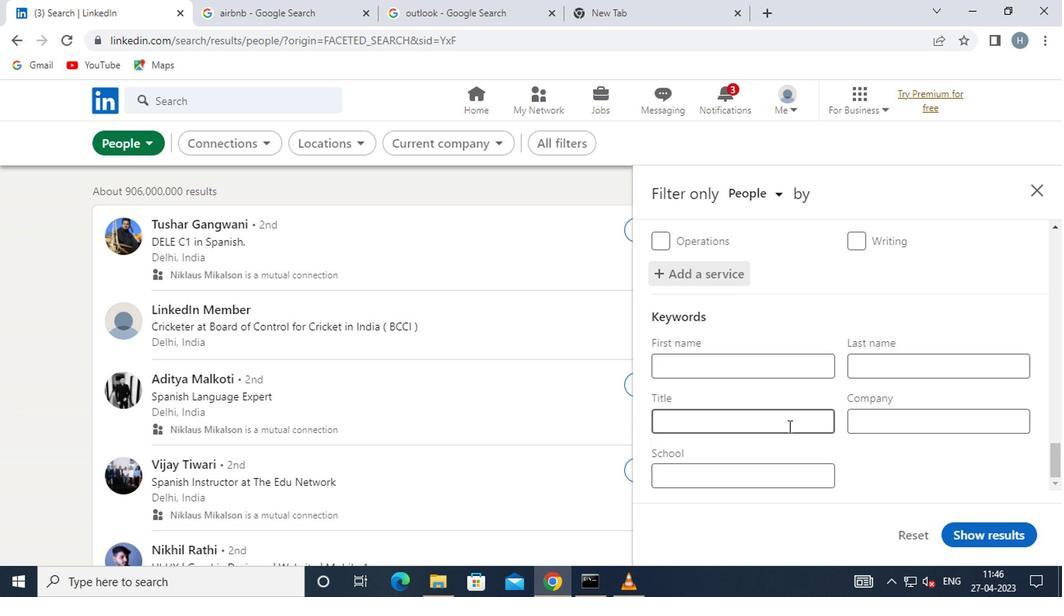 
Action: Mouse pressed left at (788, 424)
Screenshot: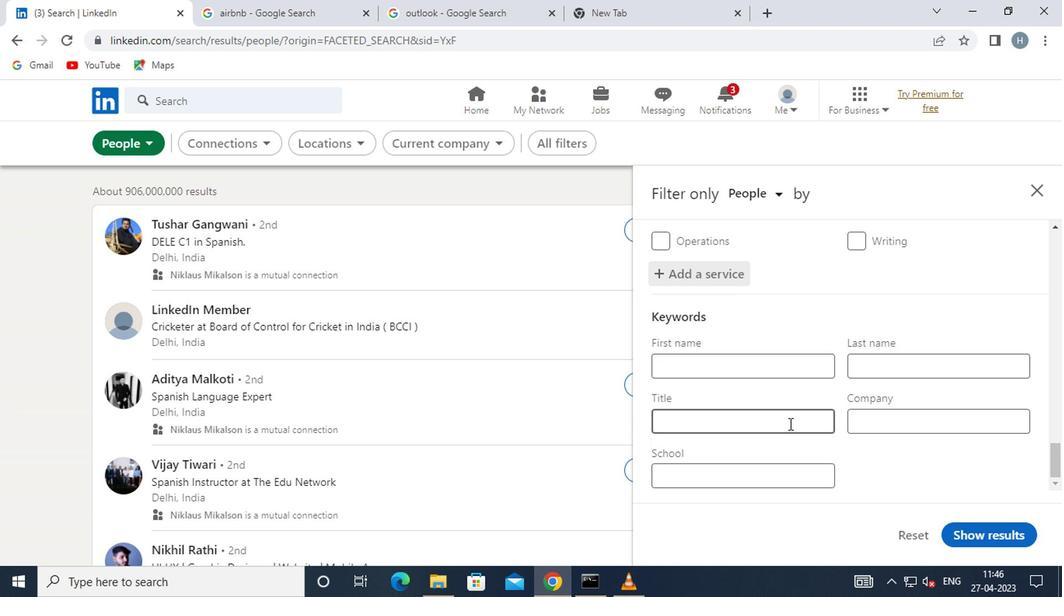 
Action: Mouse moved to (788, 424)
Screenshot: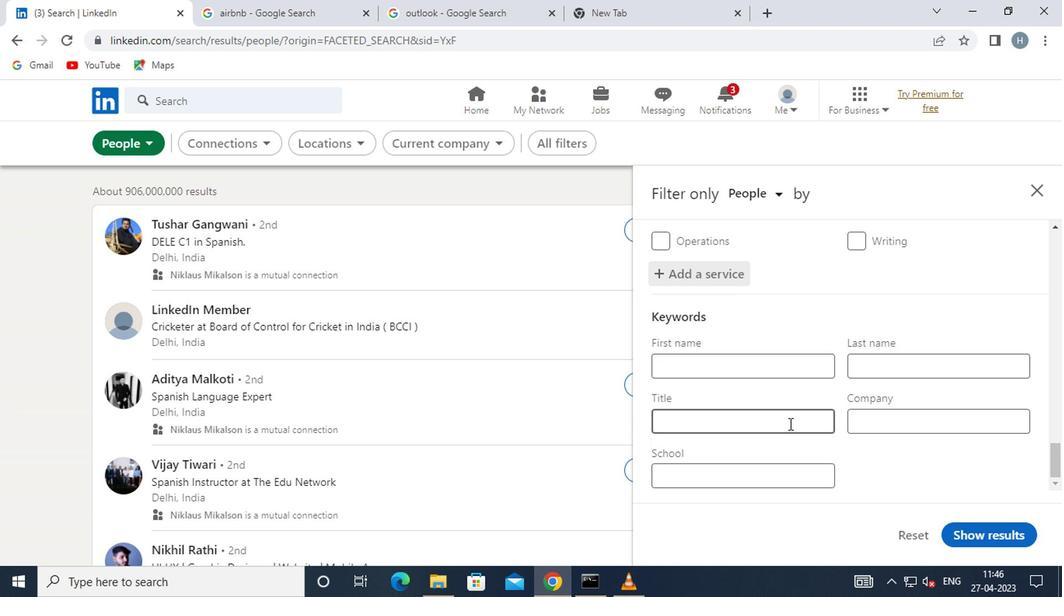 
Action: Key pressed <Key.shift>MARKET<Key.space><Key.shift>DEVELOPMENT<Key.space><Key.shift><Key.shift><Key.shift><Key.shift><Key.shift><Key.shift><Key.shift><Key.shift><Key.shift><Key.shift><Key.shift><Key.shift>MANAGER
Screenshot: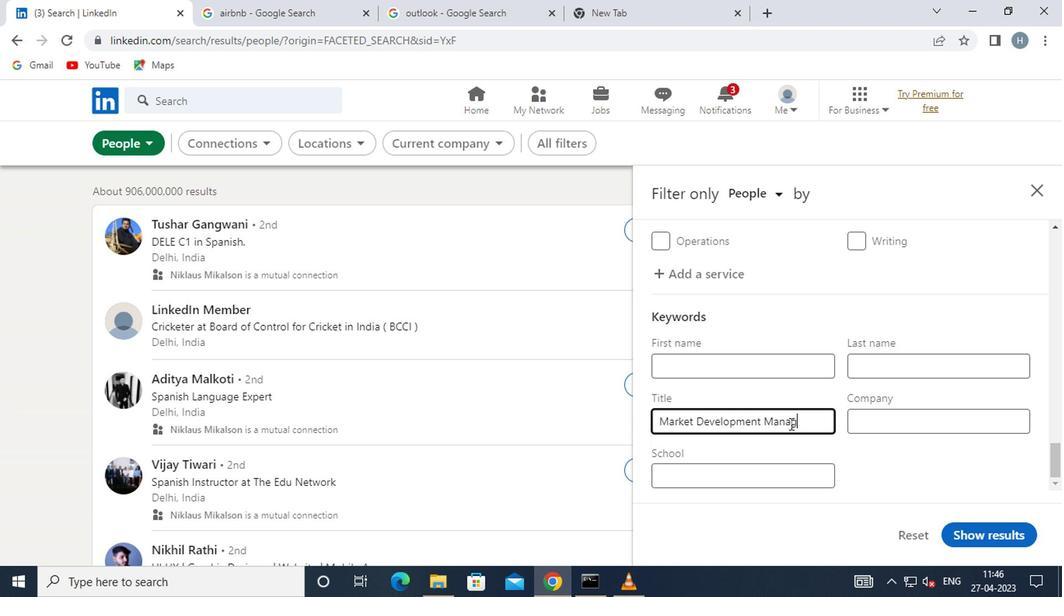 
Action: Mouse moved to (969, 534)
Screenshot: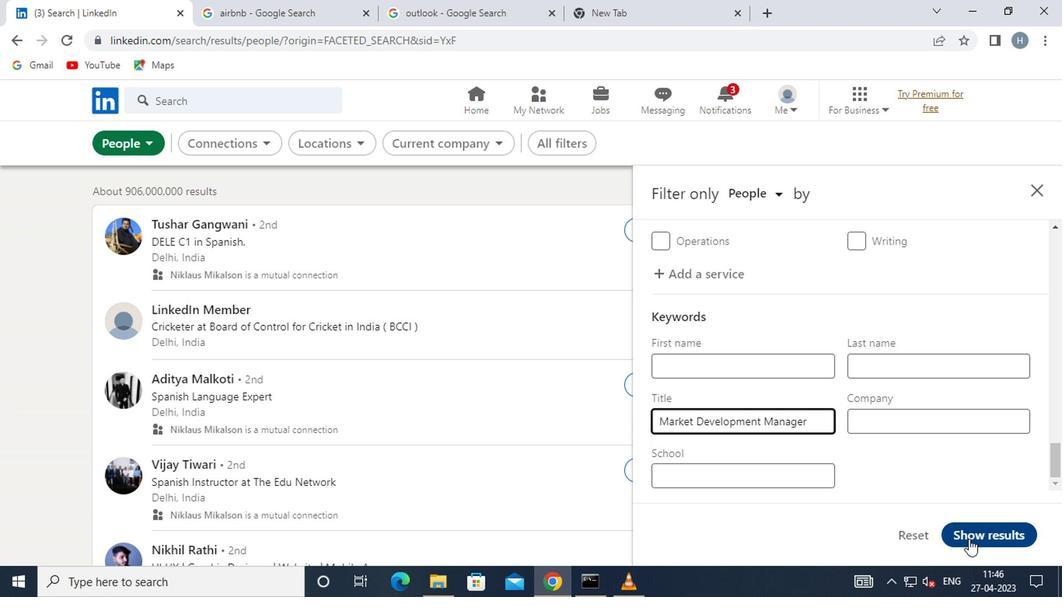 
Action: Mouse pressed left at (969, 534)
Screenshot: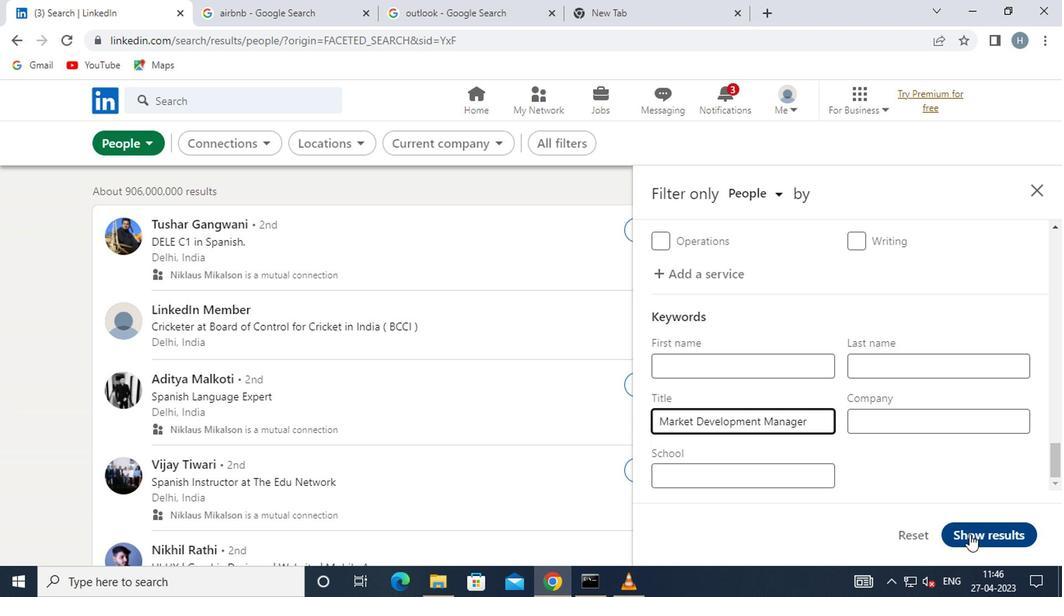 
Action: Mouse moved to (928, 473)
Screenshot: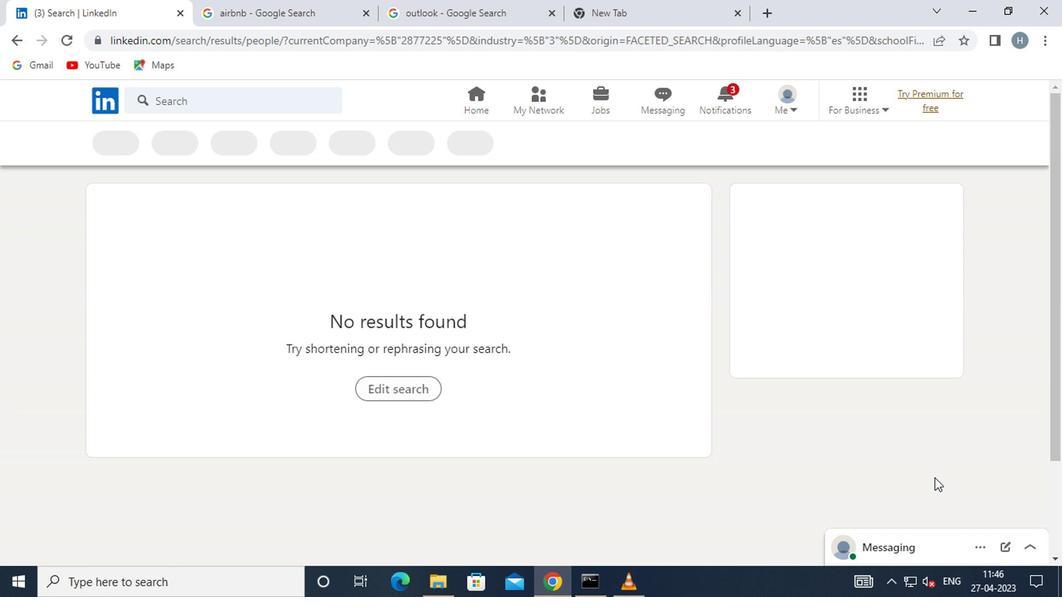 
